 Task: nan
Action: Mouse moved to (585, 233)
Screenshot: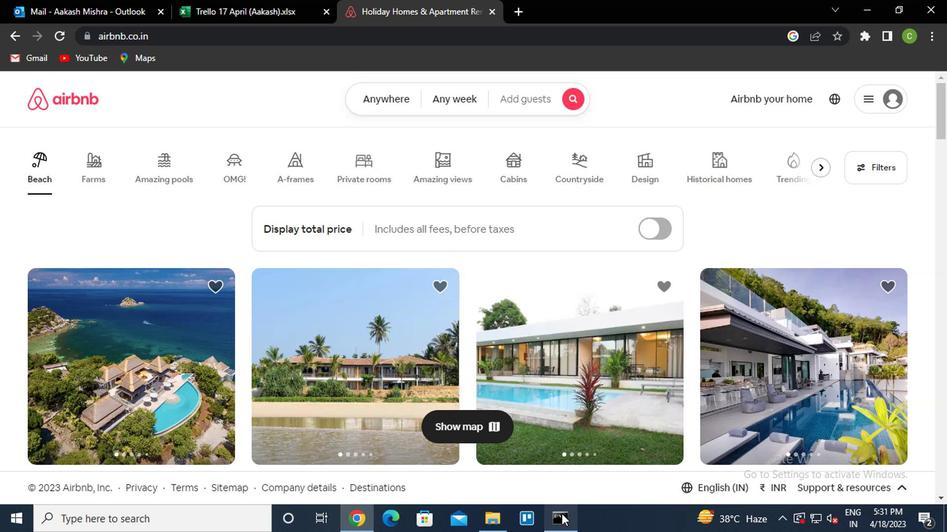 
Action: Mouse scrolled (585, 233) with delta (0, 0)
Screenshot: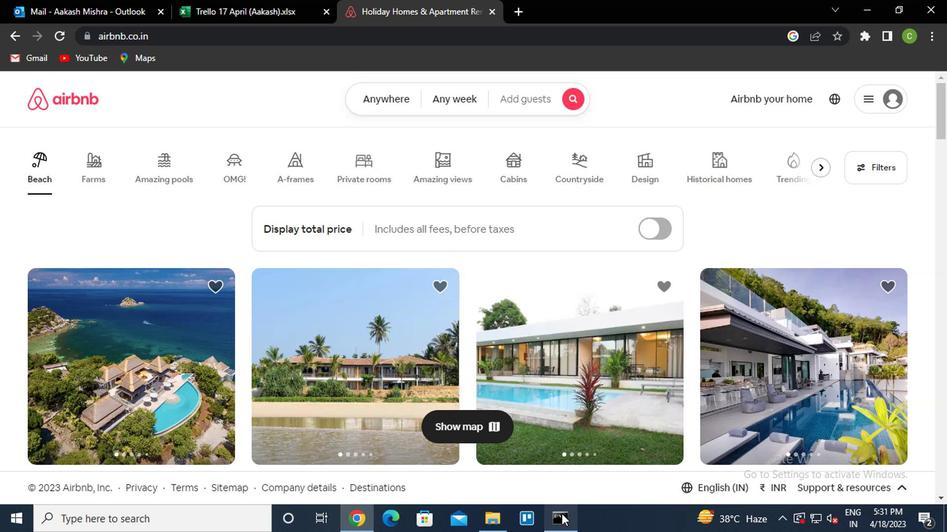 
Action: Mouse moved to (377, 111)
Screenshot: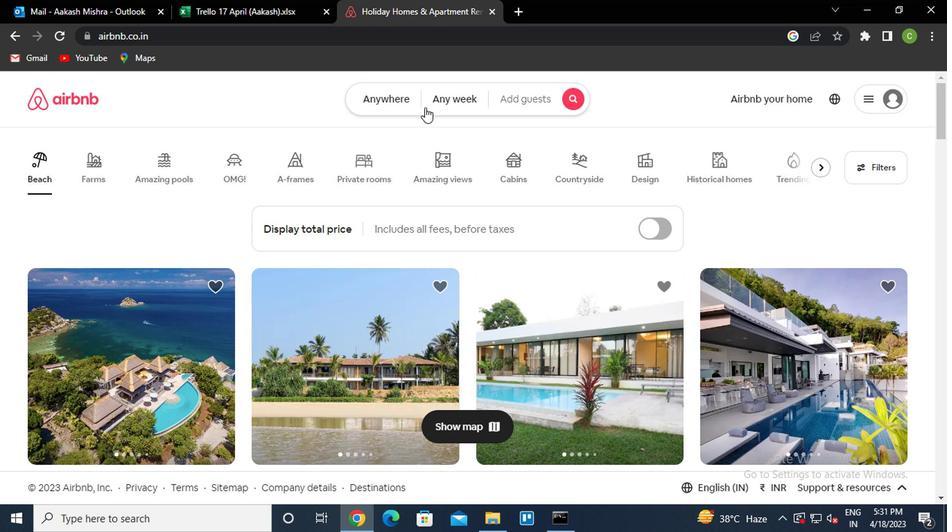 
Action: Mouse pressed left at (377, 111)
Screenshot: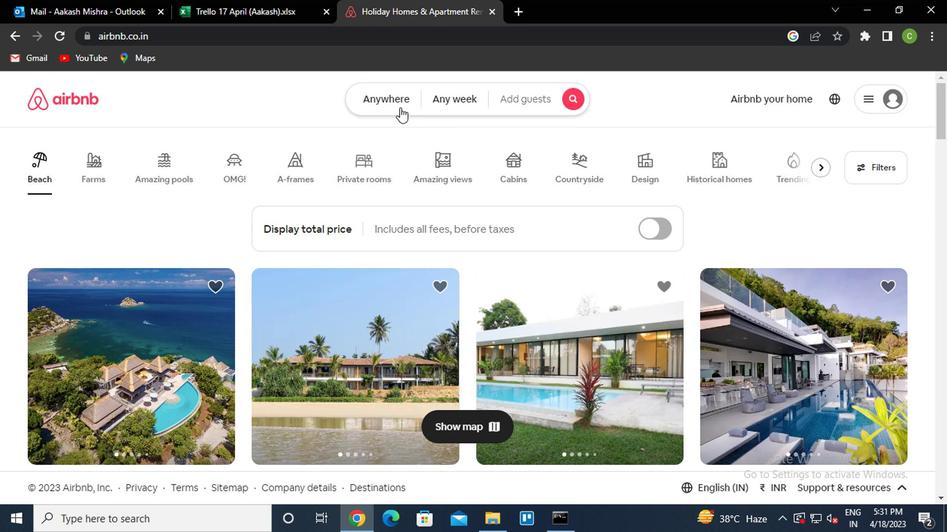 
Action: Mouse moved to (244, 164)
Screenshot: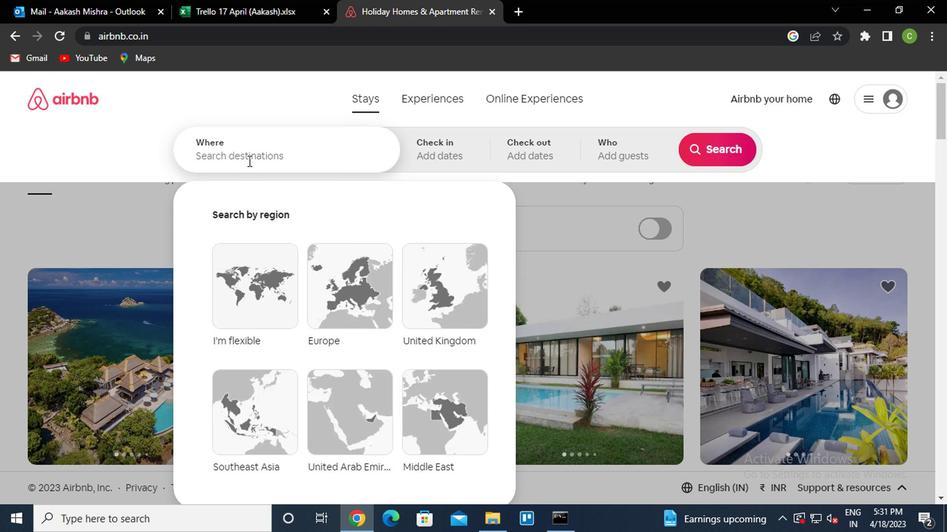 
Action: Mouse pressed left at (244, 164)
Screenshot: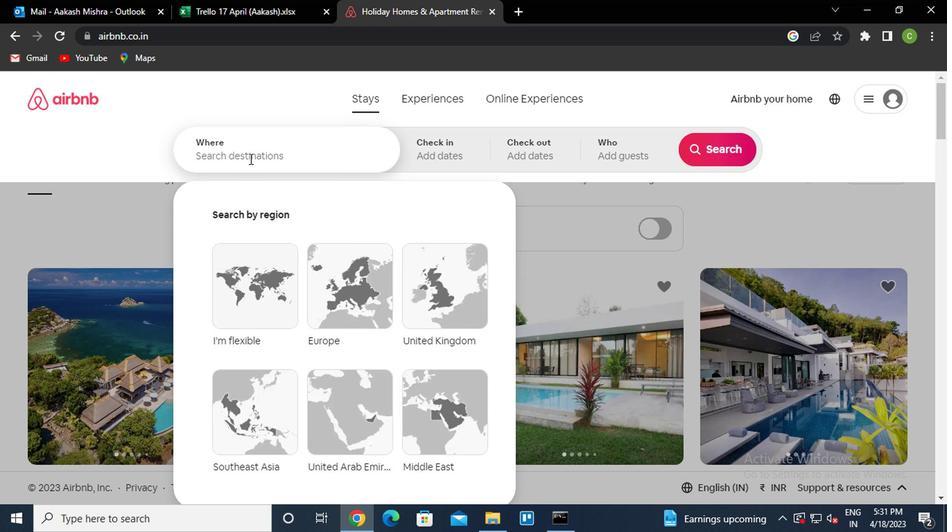 
Action: Mouse moved to (243, 166)
Screenshot: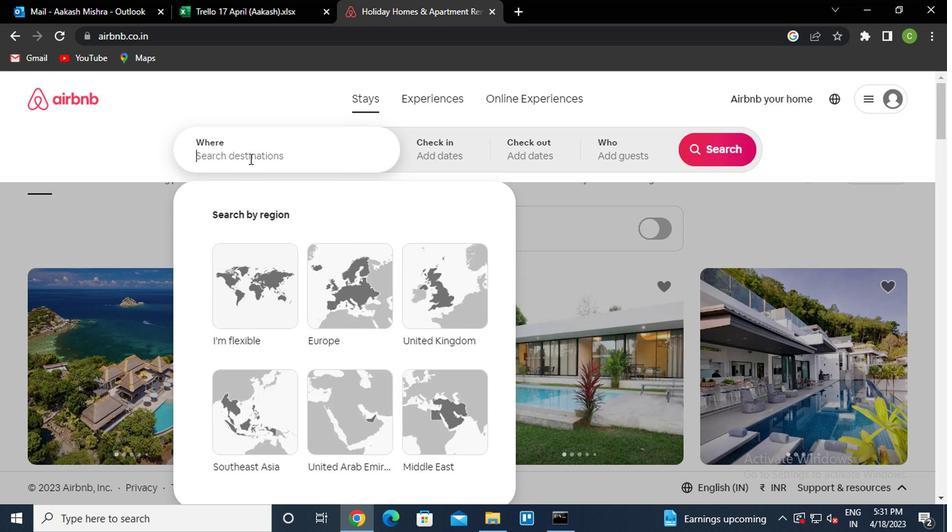 
Action: Key pressed <Key.caps_lock><Key.caps_lock>a<Key.caps_lock>copiara<Key.space>brazil<Key.down><Key.enter>
Screenshot: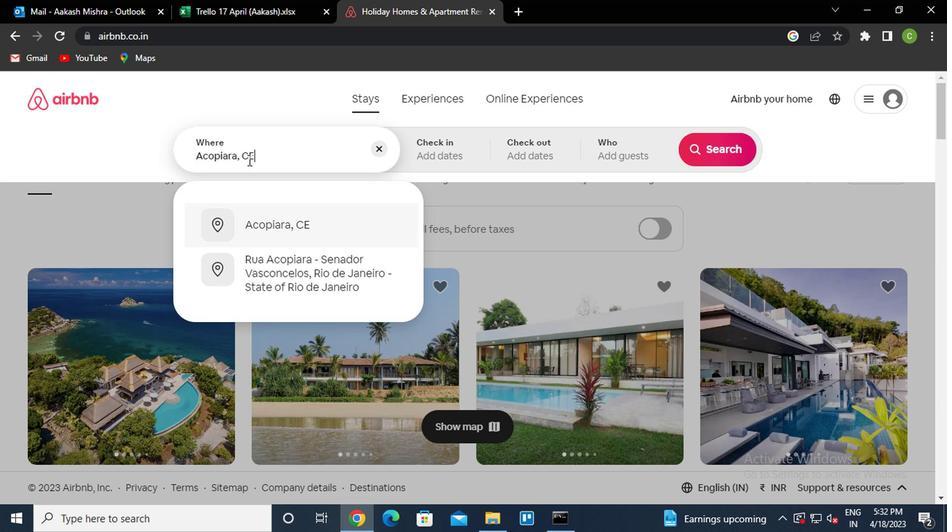 
Action: Mouse moved to (698, 260)
Screenshot: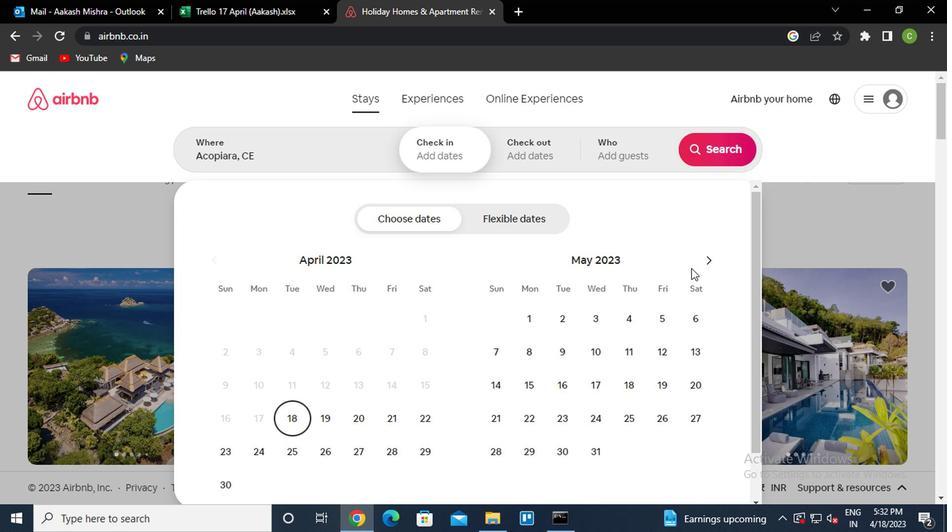 
Action: Mouse pressed left at (698, 260)
Screenshot: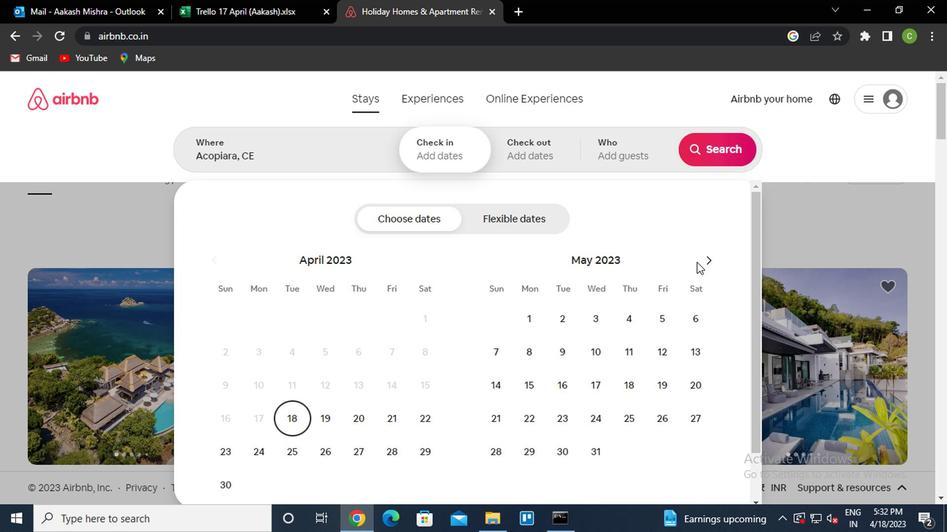 
Action: Mouse moved to (628, 384)
Screenshot: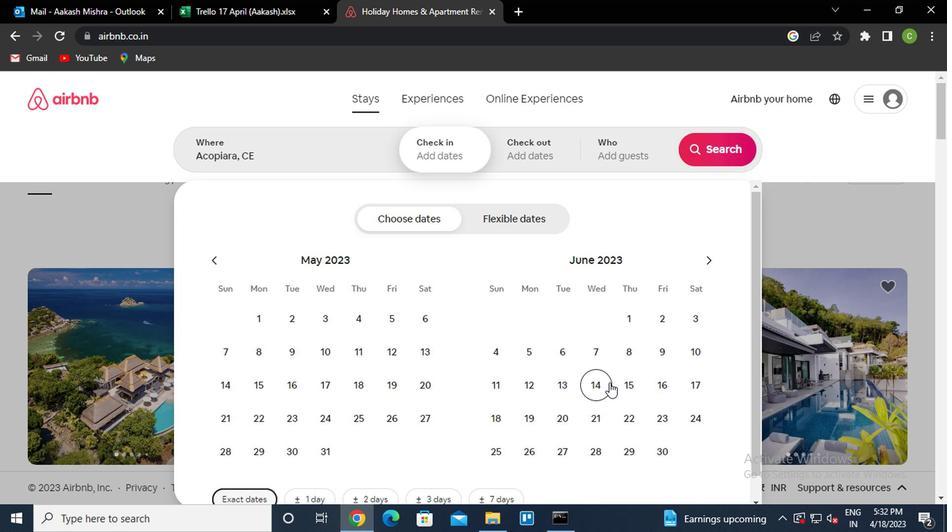
Action: Mouse pressed left at (628, 384)
Screenshot: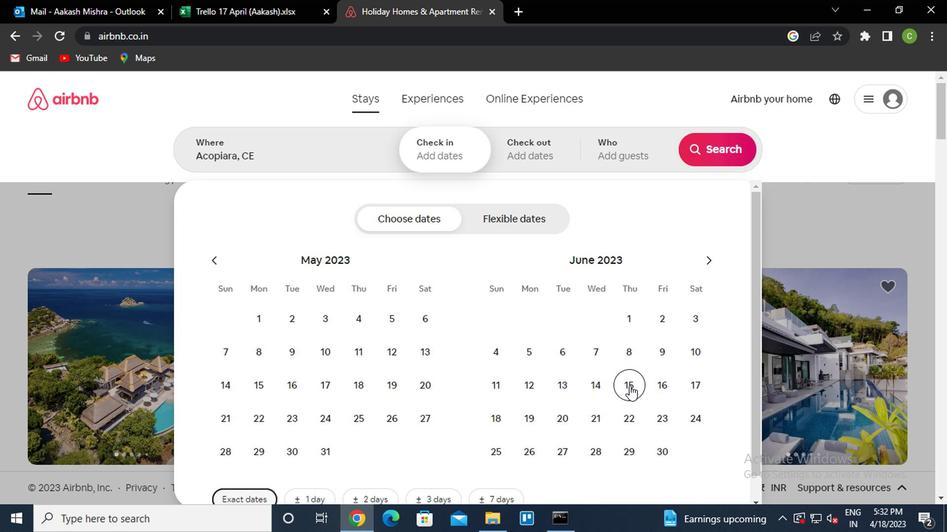
Action: Mouse moved to (593, 411)
Screenshot: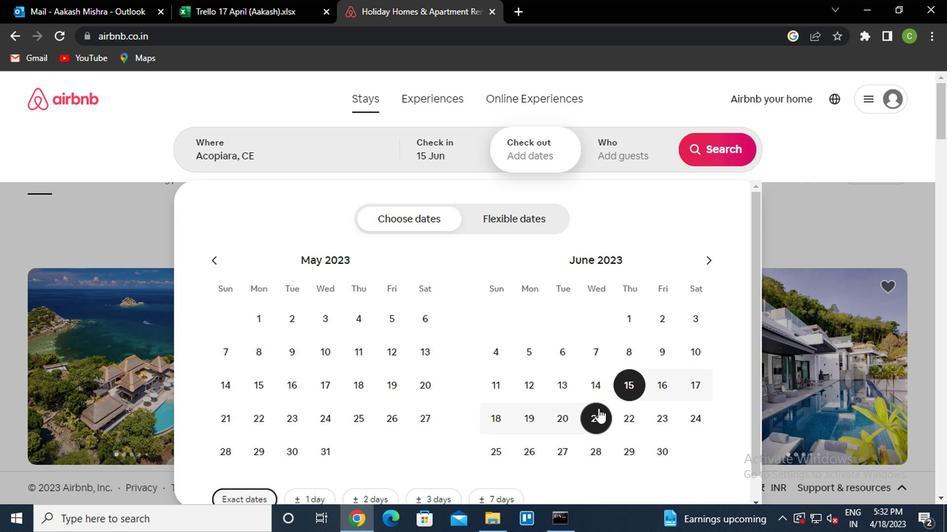
Action: Mouse pressed left at (593, 411)
Screenshot: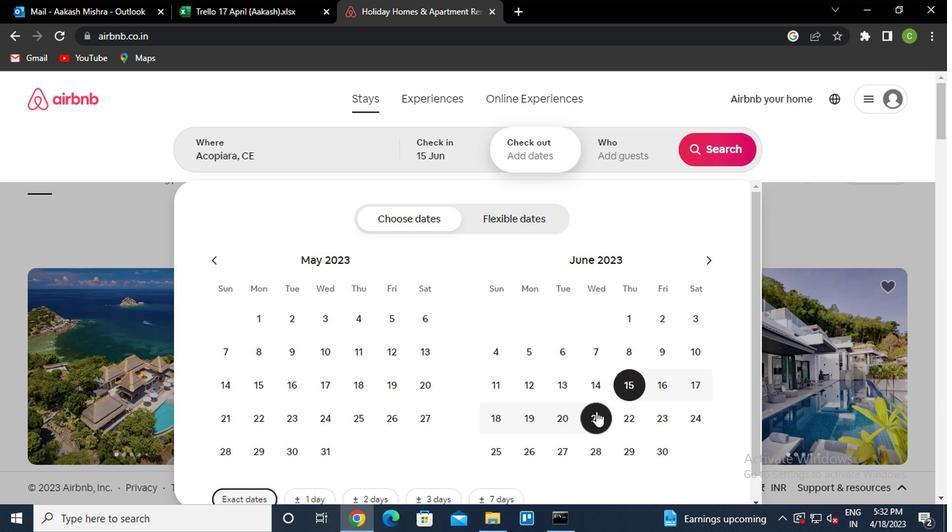 
Action: Mouse moved to (657, 158)
Screenshot: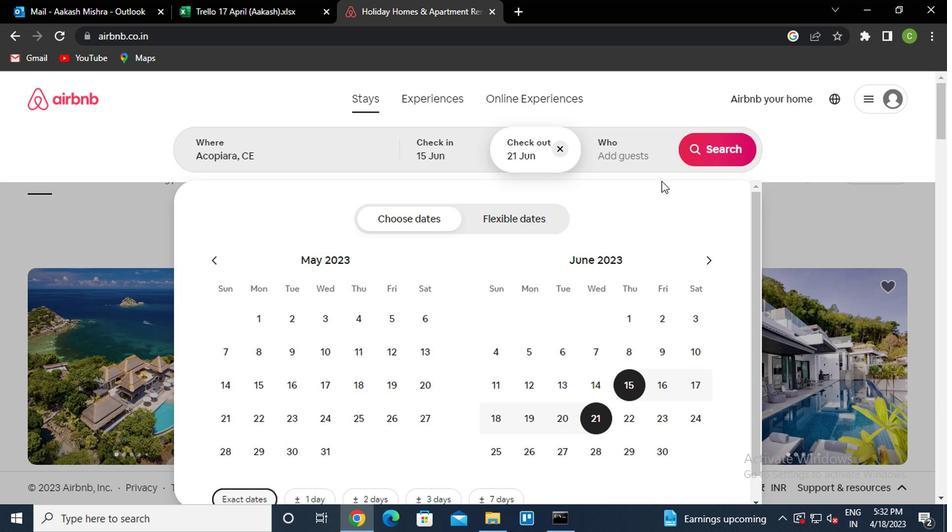 
Action: Mouse pressed left at (657, 158)
Screenshot: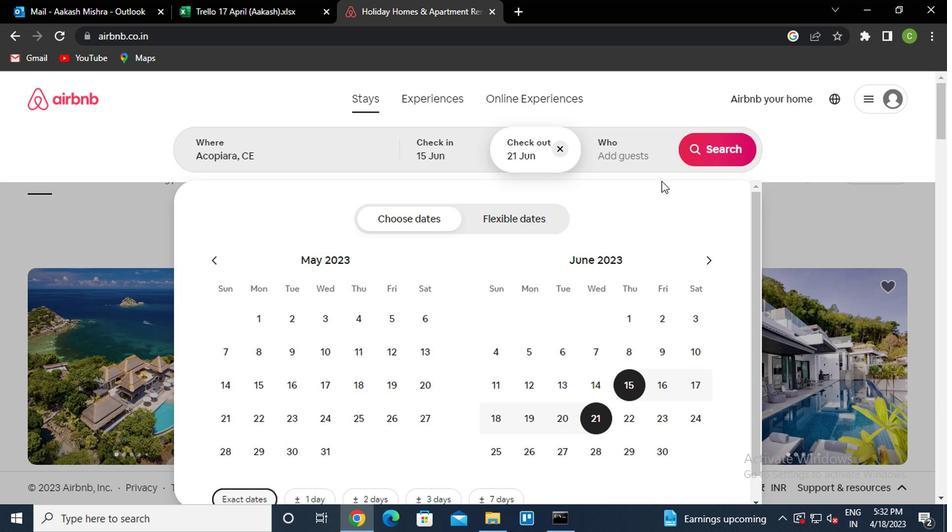 
Action: Mouse moved to (716, 228)
Screenshot: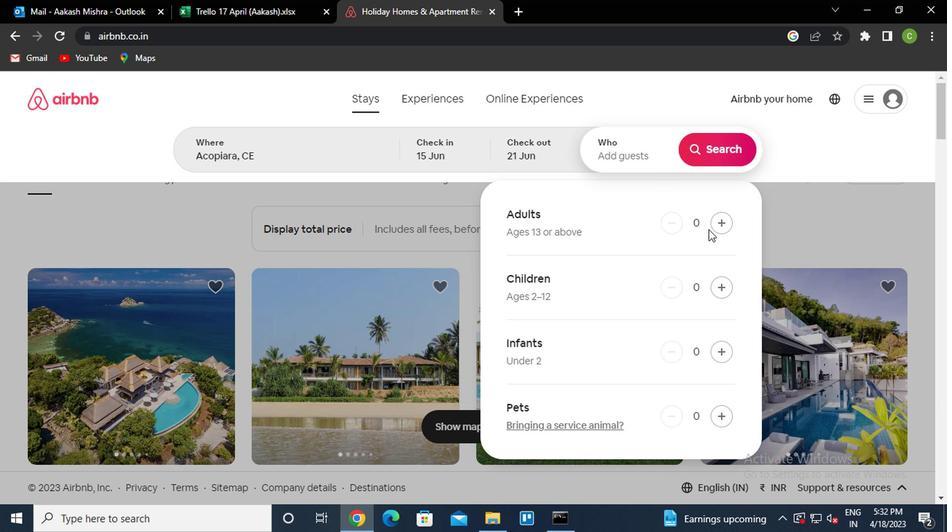 
Action: Mouse pressed left at (716, 228)
Screenshot: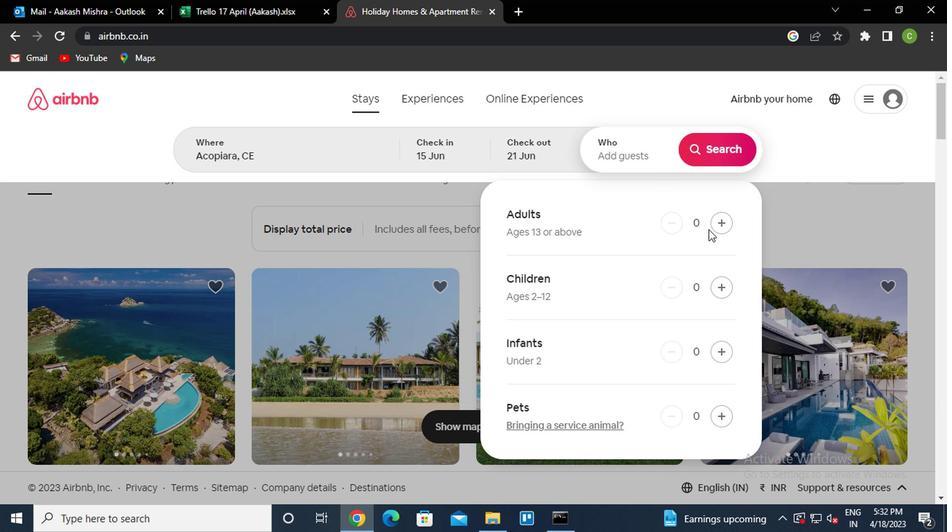 
Action: Mouse pressed left at (716, 228)
Screenshot: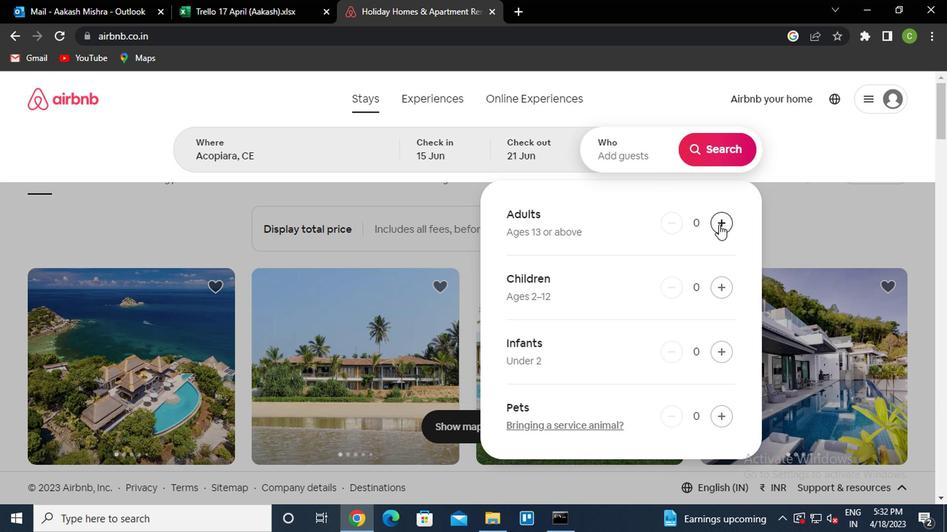 
Action: Mouse pressed left at (716, 228)
Screenshot: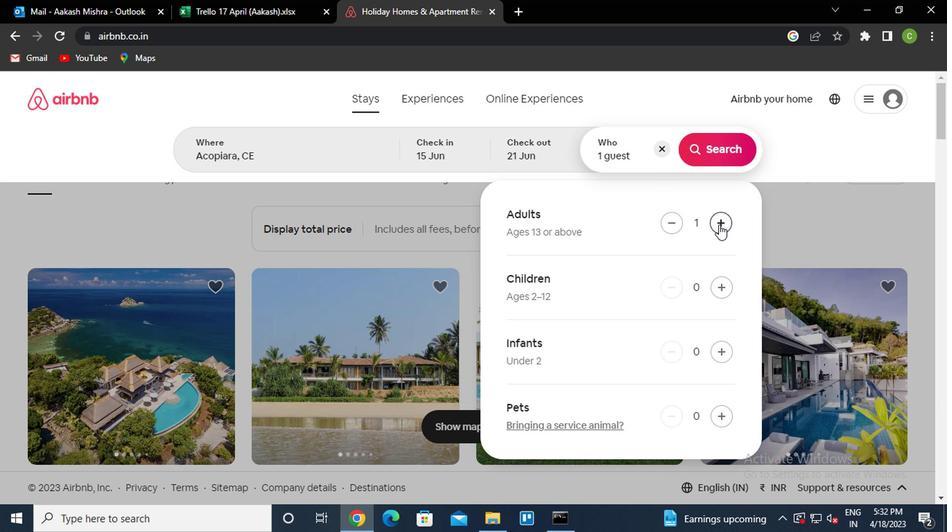 
Action: Mouse pressed left at (716, 228)
Screenshot: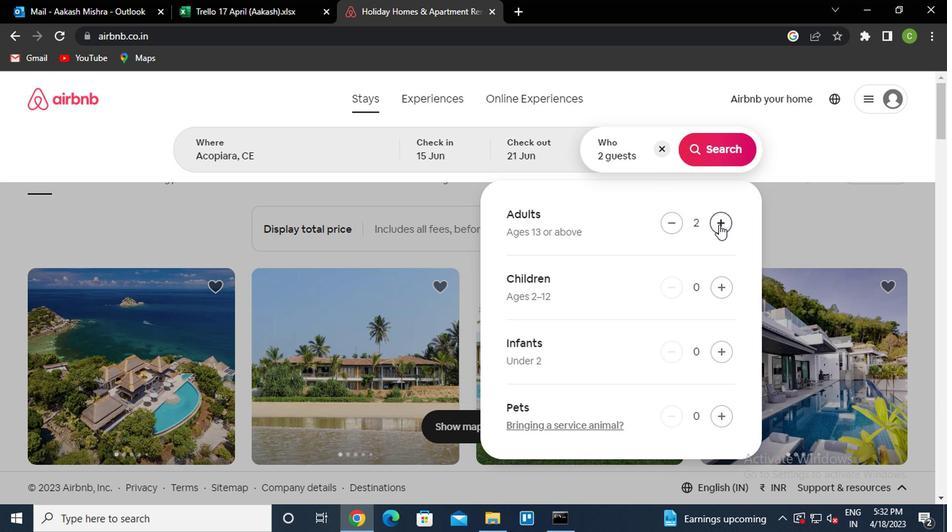 
Action: Mouse pressed left at (716, 228)
Screenshot: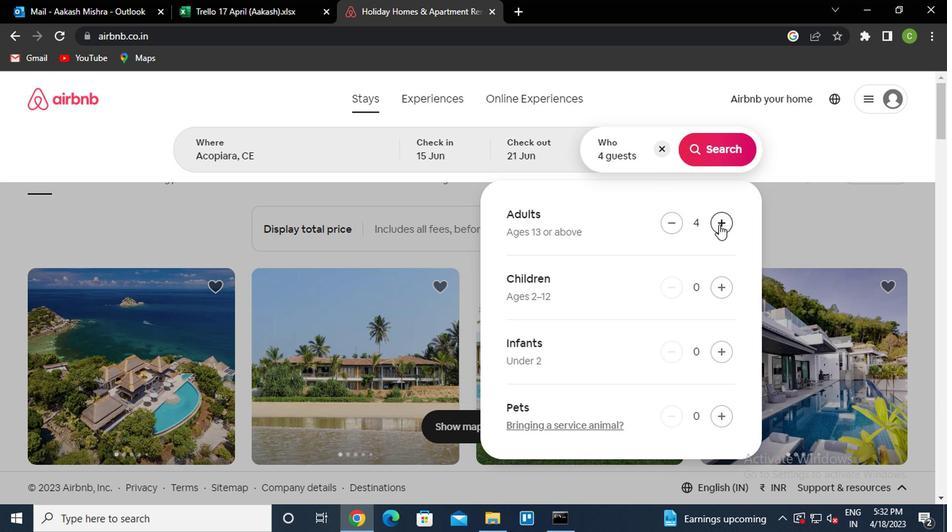 
Action: Mouse moved to (819, 228)
Screenshot: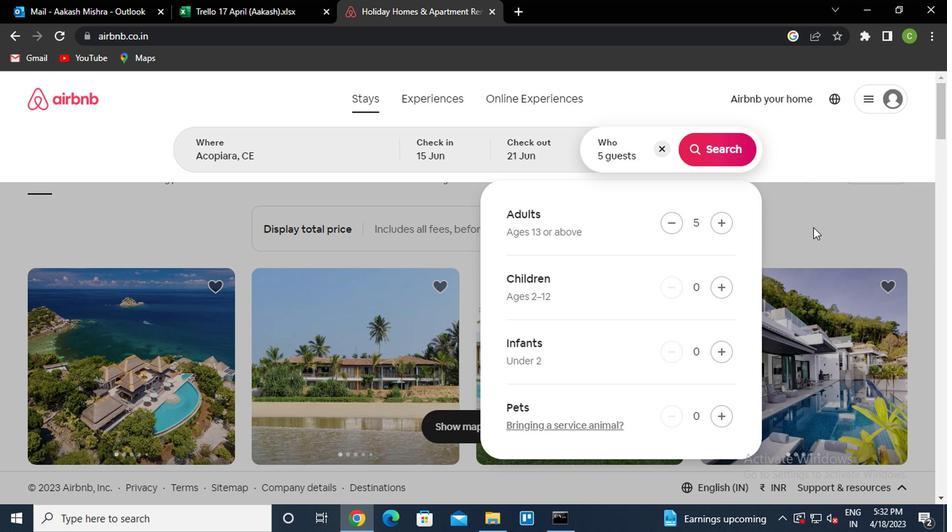 
Action: Mouse pressed left at (819, 228)
Screenshot: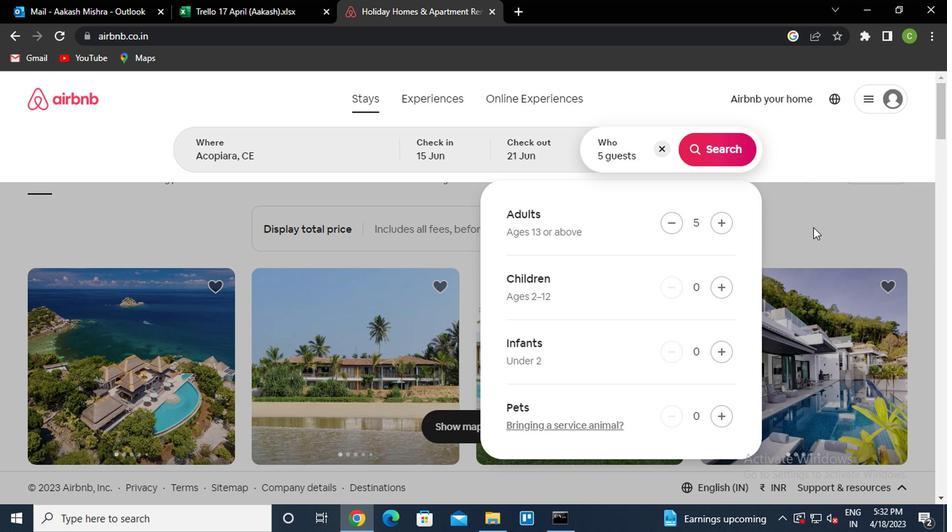 
Action: Mouse moved to (865, 169)
Screenshot: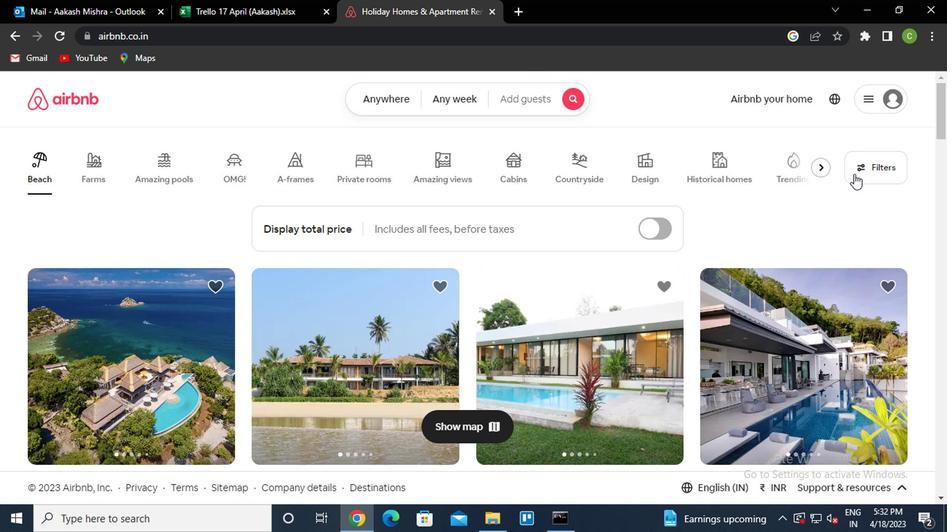 
Action: Mouse pressed left at (865, 169)
Screenshot: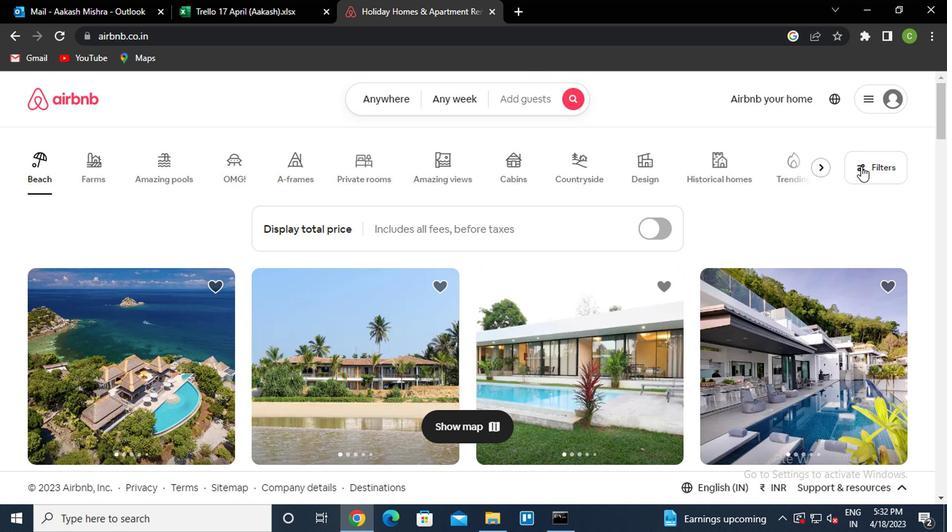 
Action: Mouse moved to (293, 332)
Screenshot: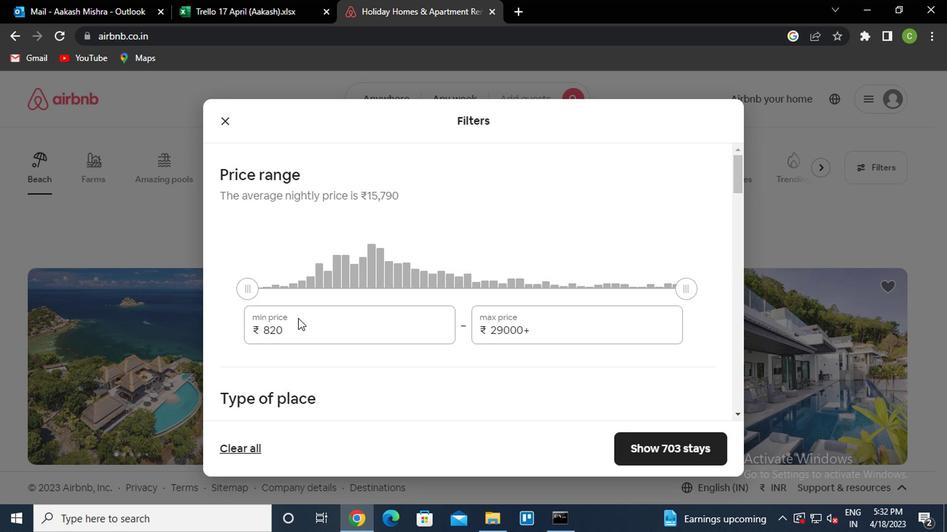 
Action: Mouse pressed left at (293, 332)
Screenshot: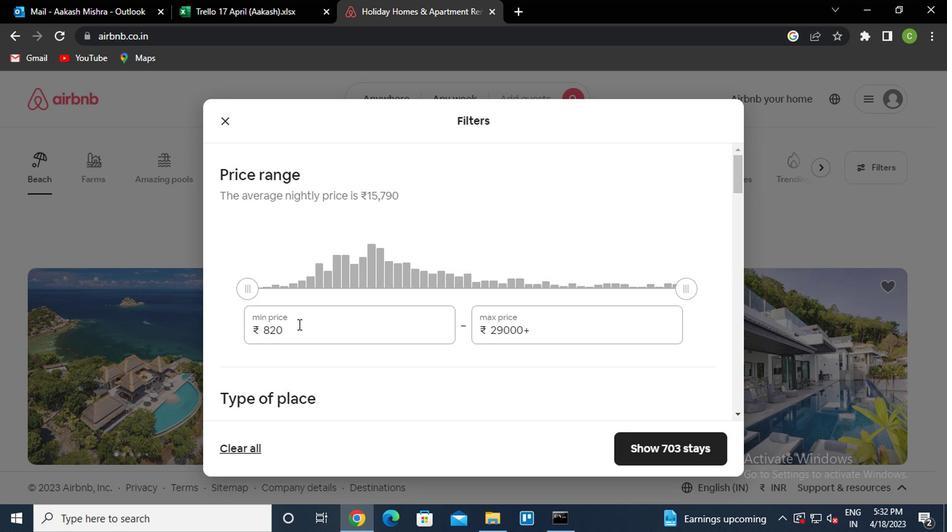 
Action: Key pressed <Key.backspace><Key.backspace><Key.backspace>14000<Key.tab>25000
Screenshot: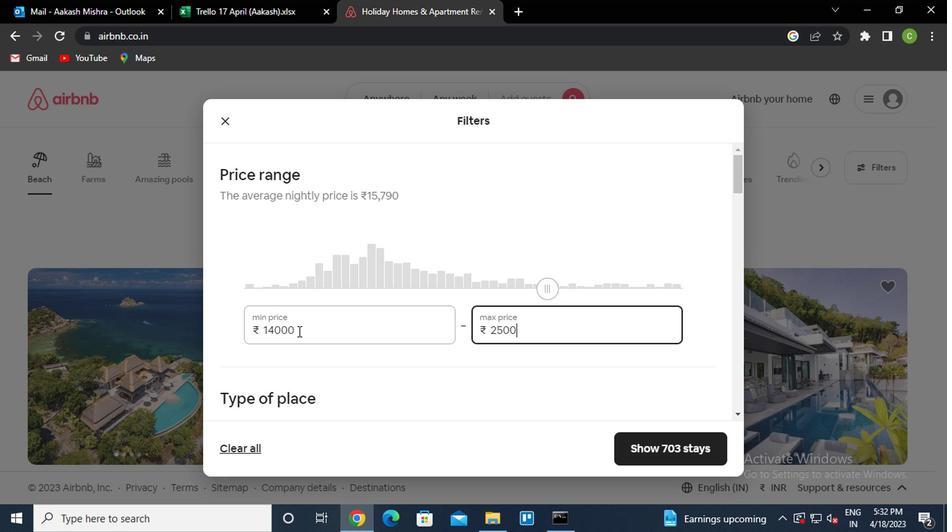 
Action: Mouse moved to (308, 351)
Screenshot: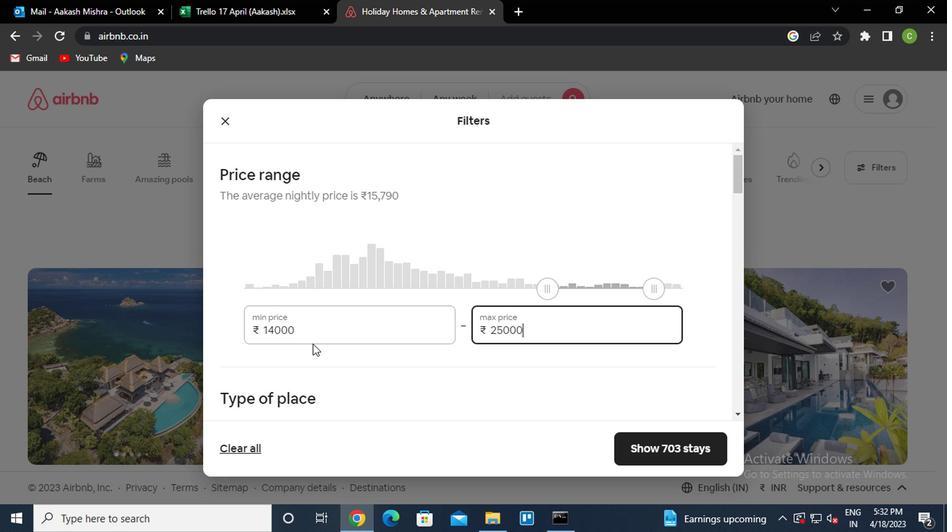 
Action: Mouse scrolled (308, 350) with delta (0, 0)
Screenshot: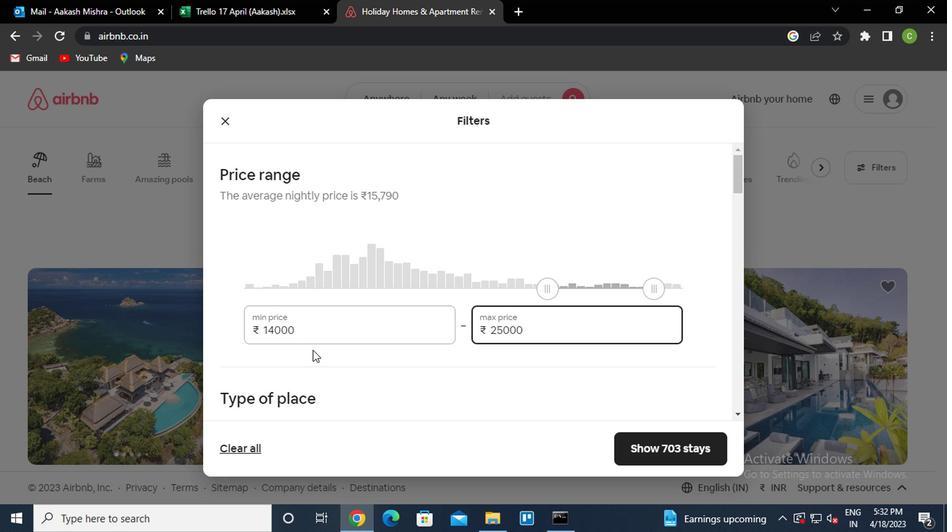 
Action: Mouse scrolled (308, 350) with delta (0, 0)
Screenshot: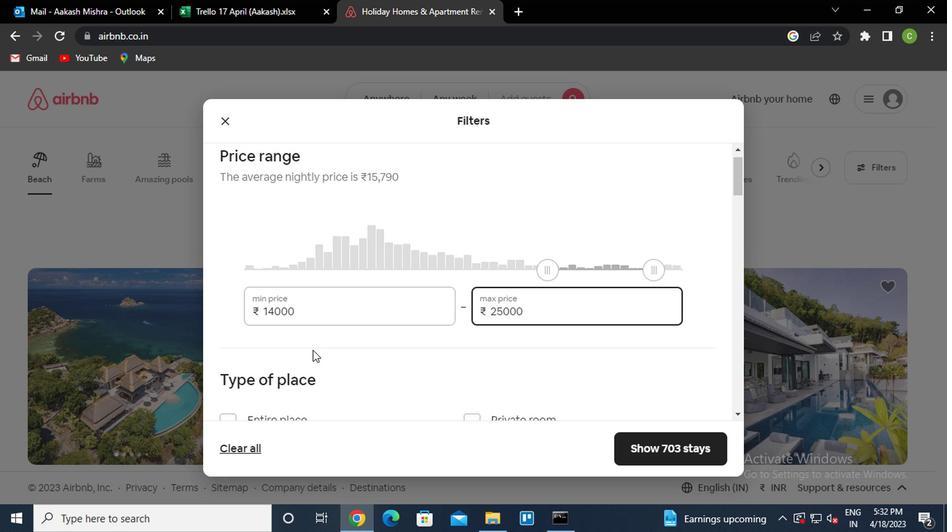 
Action: Mouse scrolled (308, 350) with delta (0, 0)
Screenshot: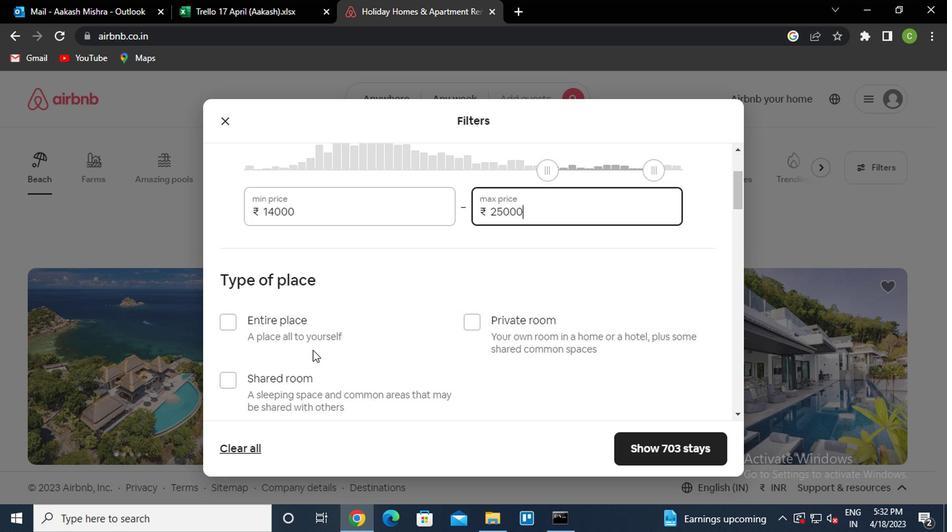
Action: Mouse moved to (220, 244)
Screenshot: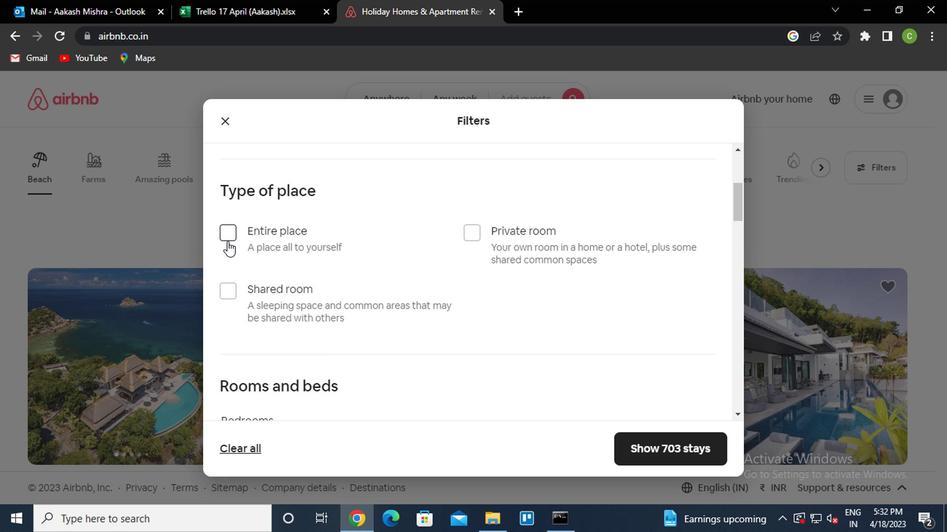 
Action: Mouse pressed left at (220, 244)
Screenshot: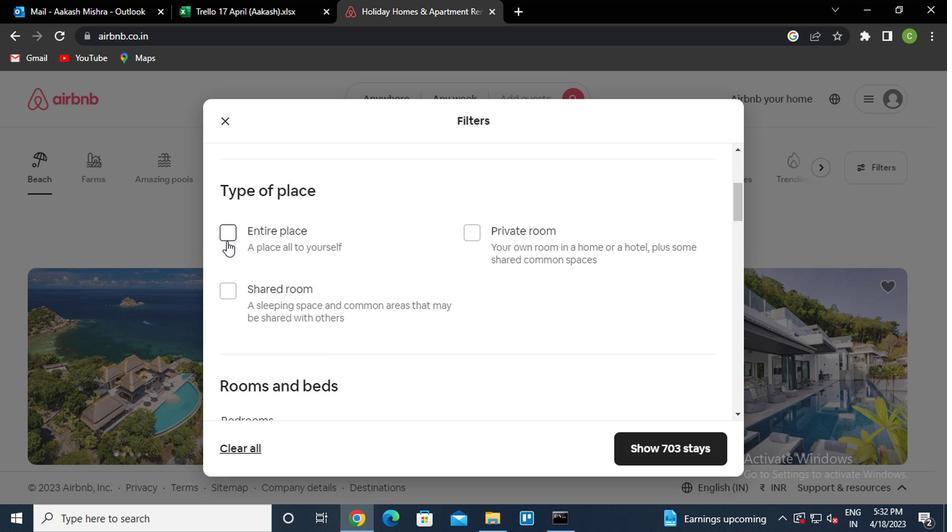 
Action: Mouse moved to (374, 353)
Screenshot: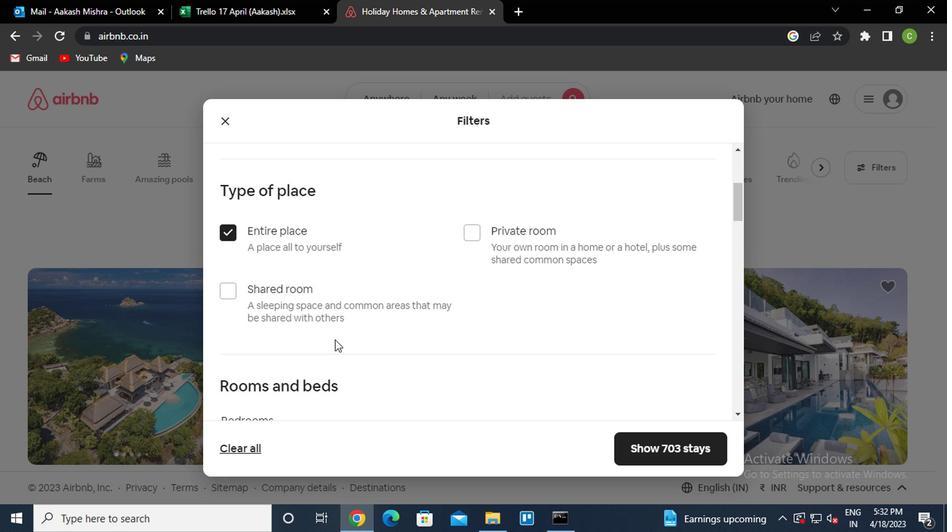 
Action: Mouse scrolled (374, 352) with delta (0, 0)
Screenshot: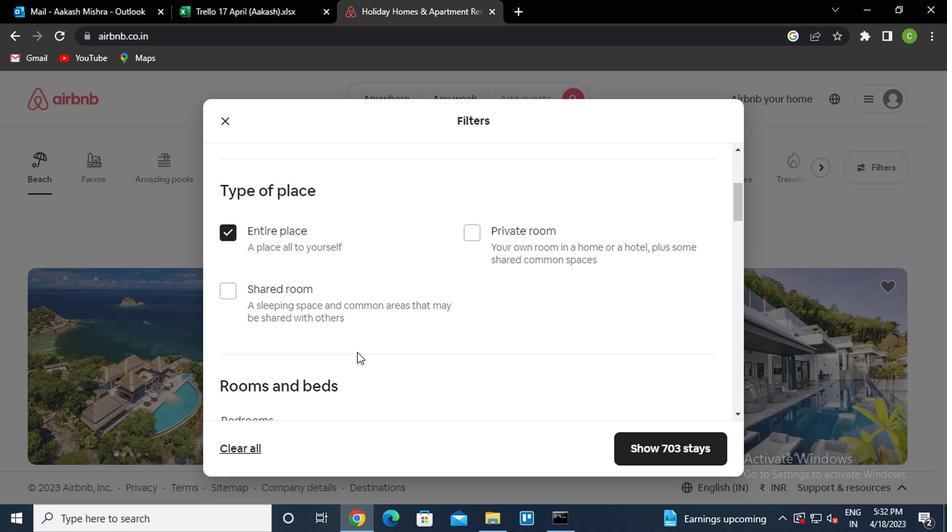 
Action: Mouse scrolled (374, 352) with delta (0, 0)
Screenshot: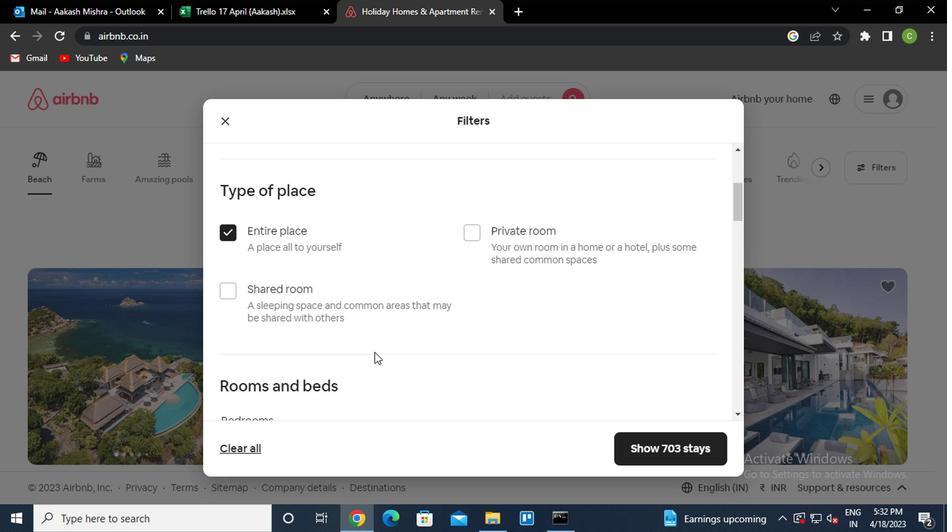 
Action: Mouse scrolled (374, 352) with delta (0, 0)
Screenshot: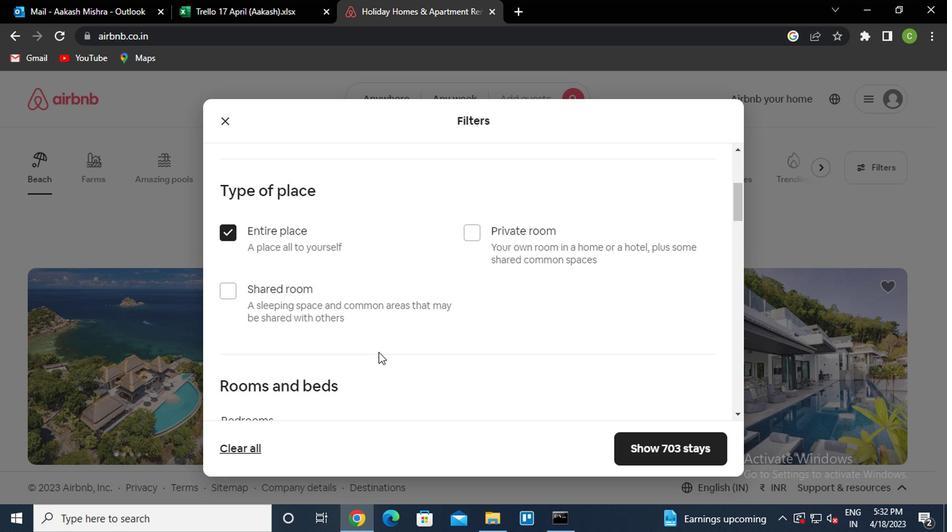 
Action: Mouse moved to (400, 256)
Screenshot: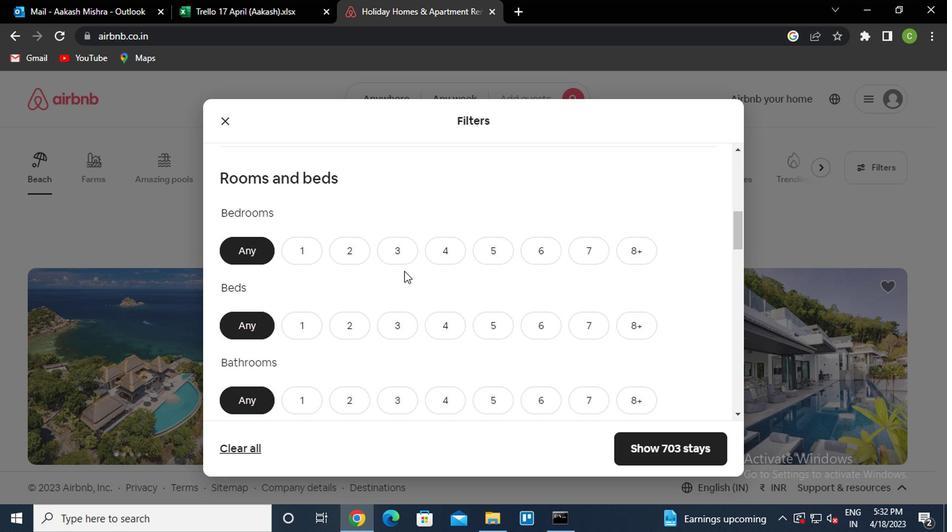 
Action: Mouse pressed left at (400, 256)
Screenshot: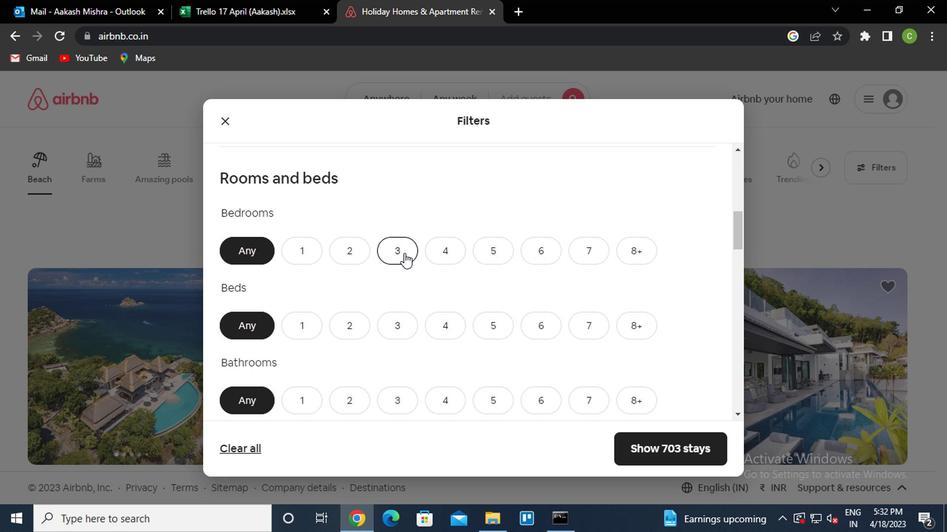
Action: Mouse moved to (404, 326)
Screenshot: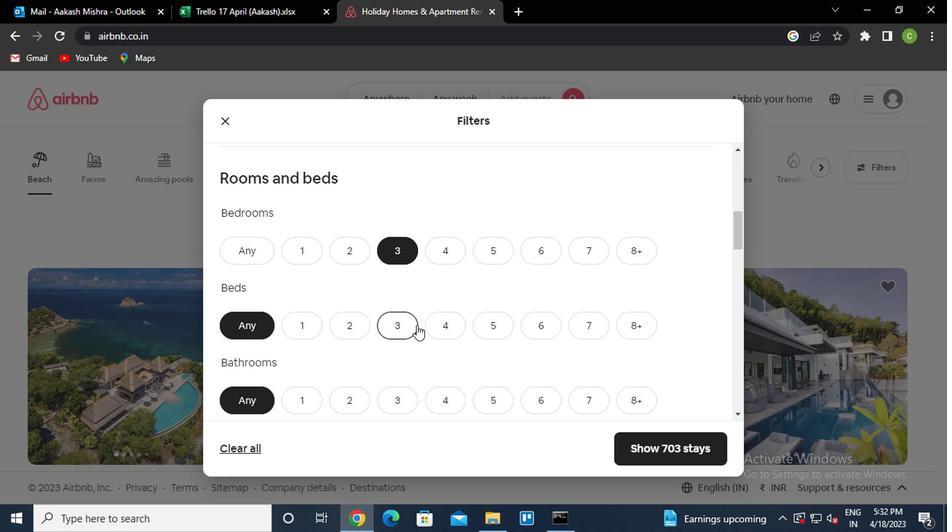
Action: Mouse pressed left at (404, 326)
Screenshot: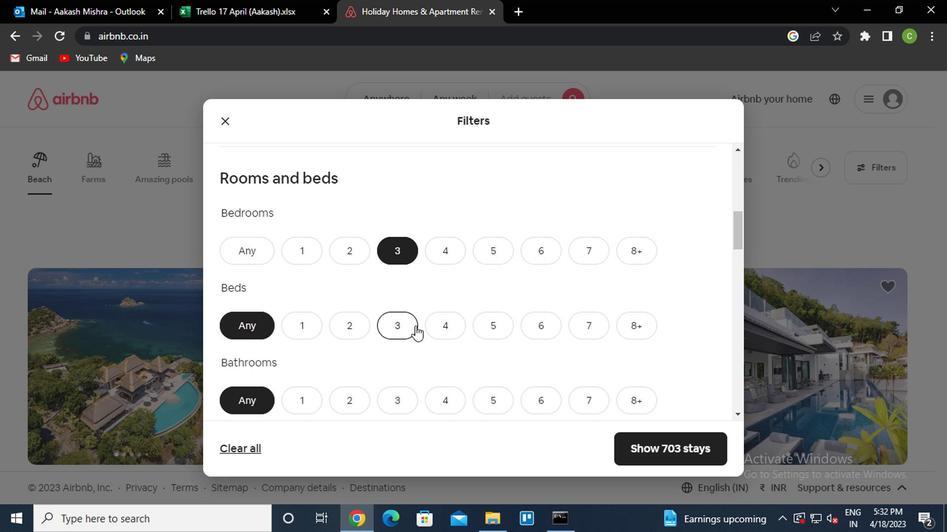 
Action: Mouse moved to (392, 404)
Screenshot: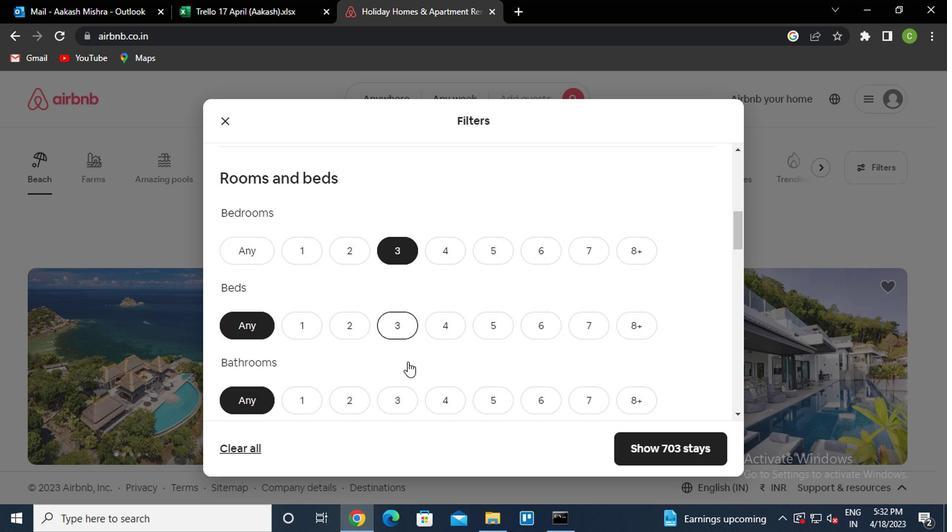 
Action: Mouse pressed left at (392, 404)
Screenshot: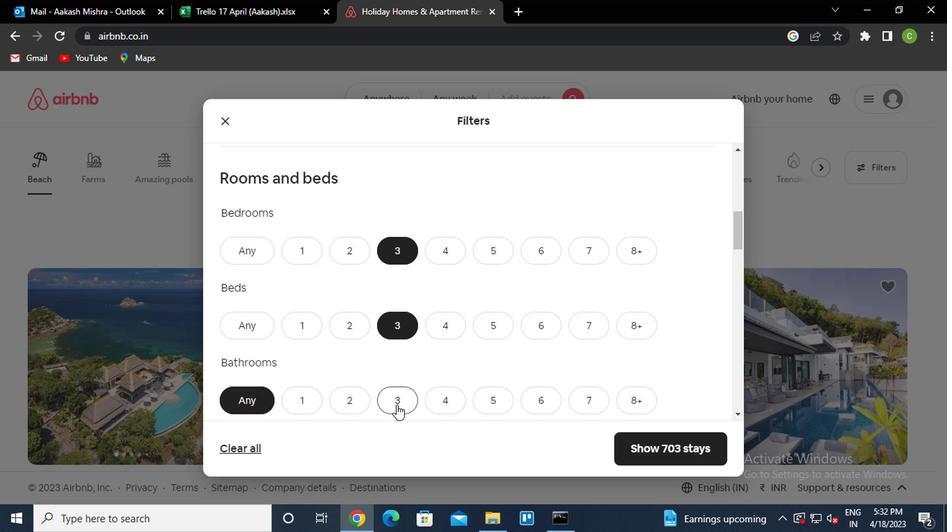 
Action: Mouse moved to (426, 389)
Screenshot: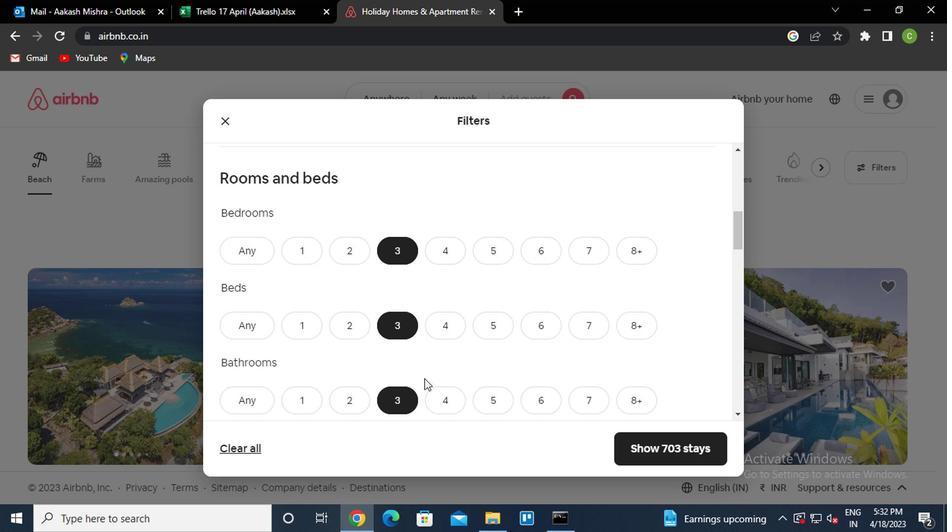 
Action: Mouse scrolled (426, 388) with delta (0, 0)
Screenshot: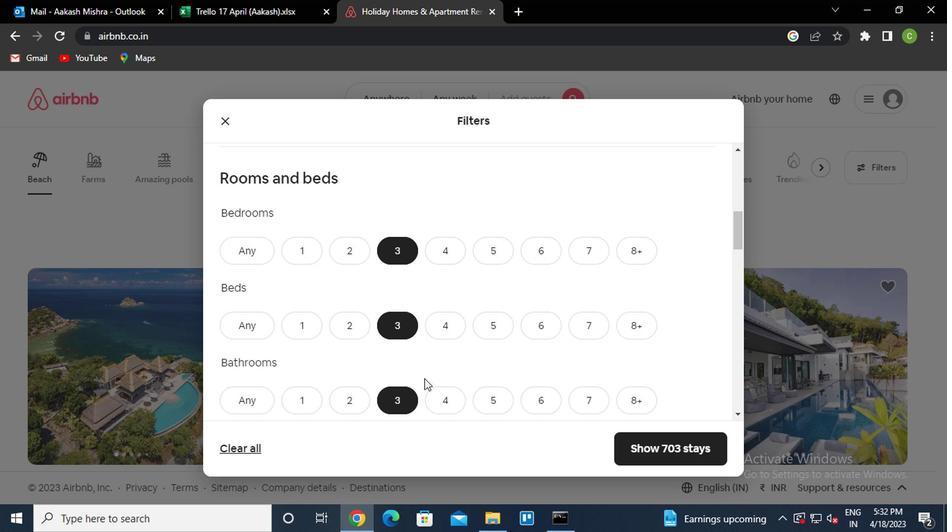 
Action: Mouse moved to (447, 390)
Screenshot: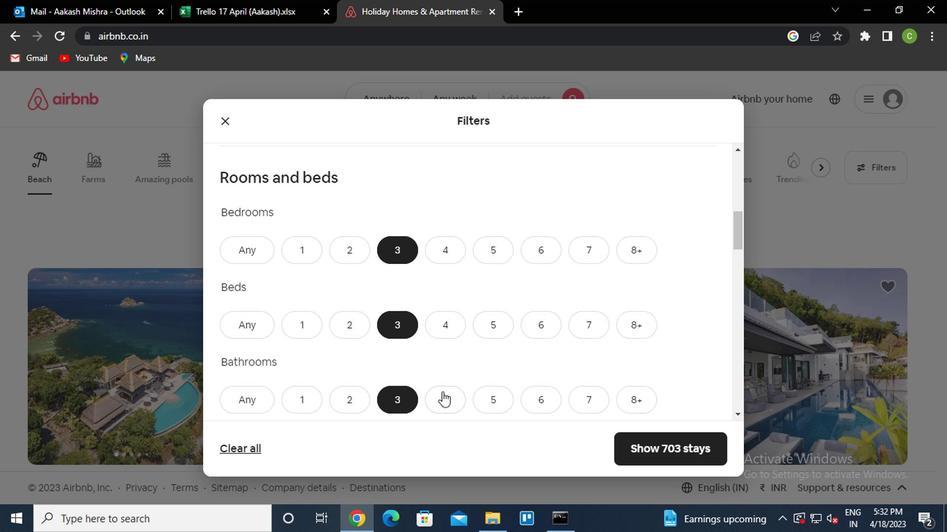 
Action: Mouse scrolled (447, 389) with delta (0, 0)
Screenshot: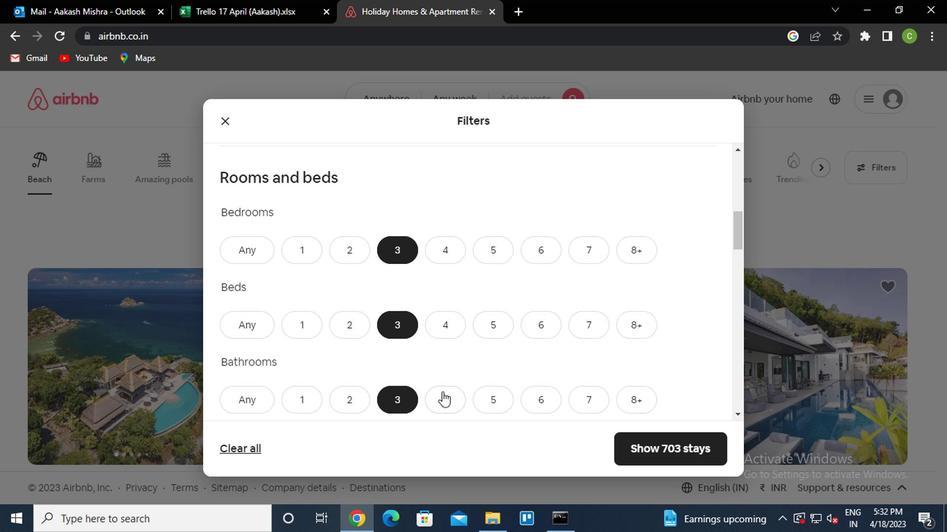 
Action: Mouse moved to (468, 380)
Screenshot: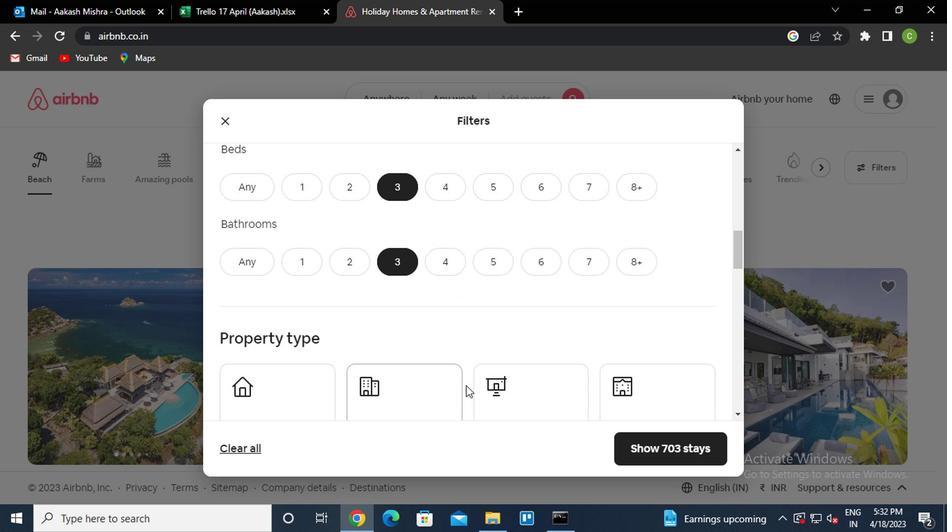 
Action: Mouse scrolled (468, 380) with delta (0, 0)
Screenshot: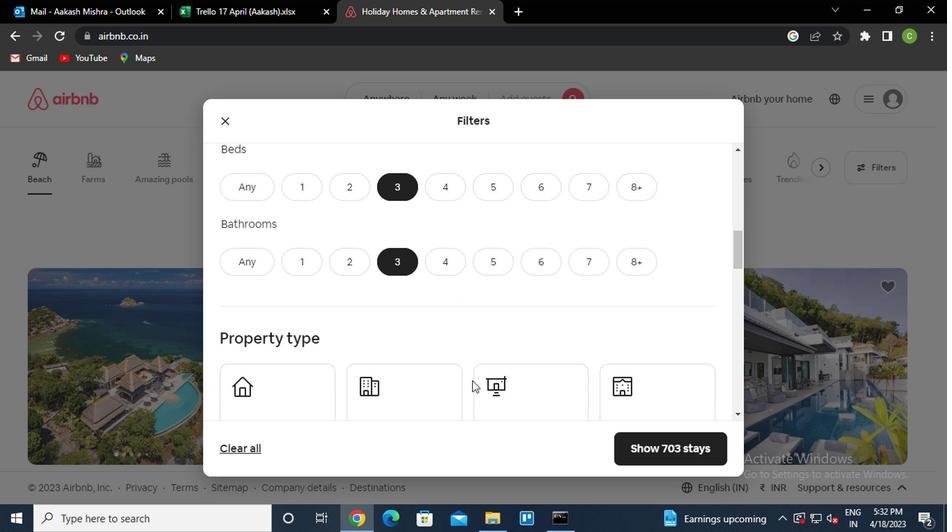
Action: Mouse scrolled (468, 380) with delta (0, 0)
Screenshot: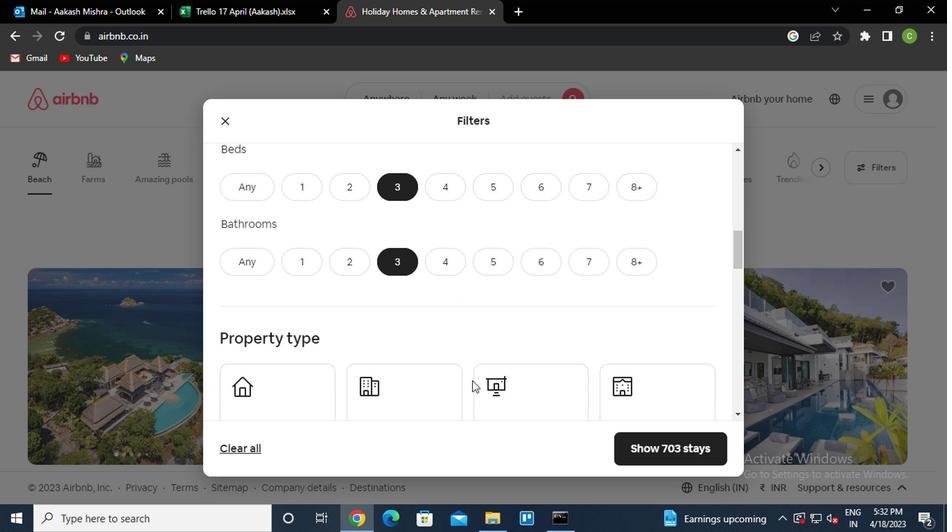 
Action: Mouse moved to (256, 270)
Screenshot: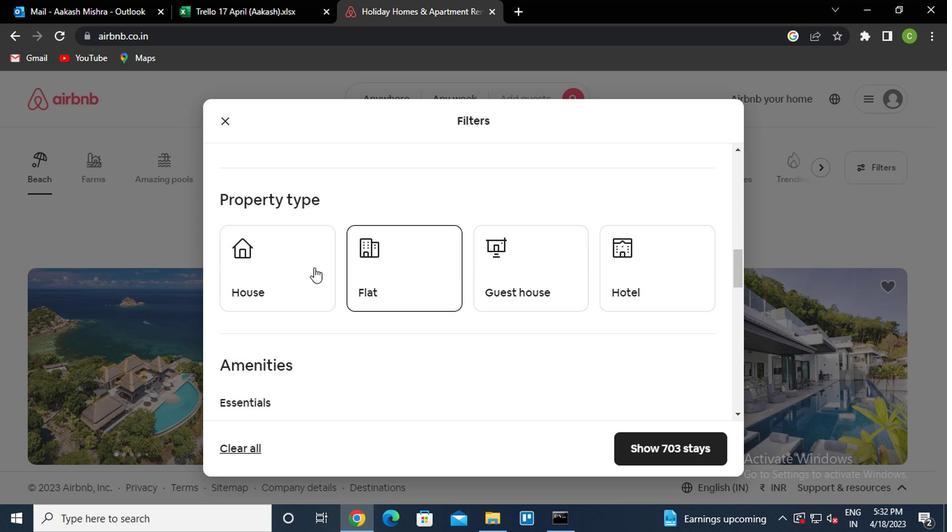 
Action: Mouse pressed left at (256, 270)
Screenshot: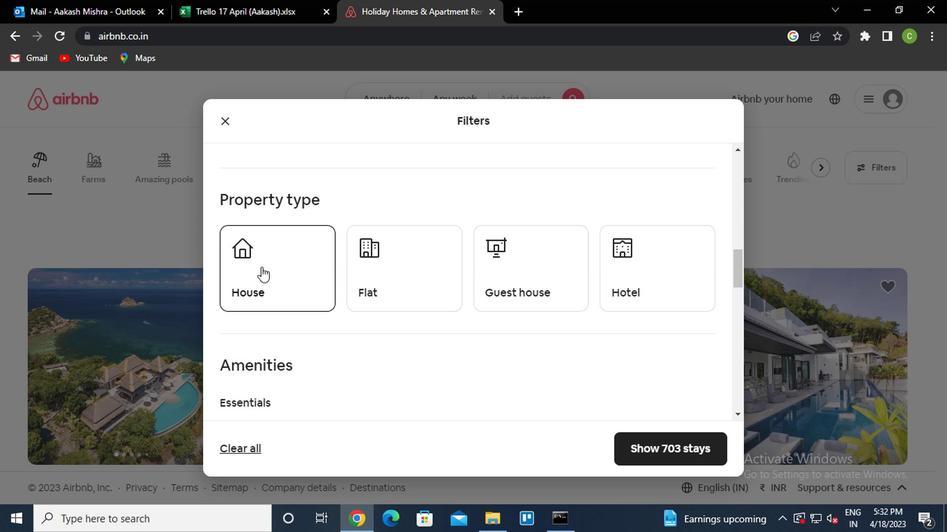 
Action: Mouse moved to (399, 338)
Screenshot: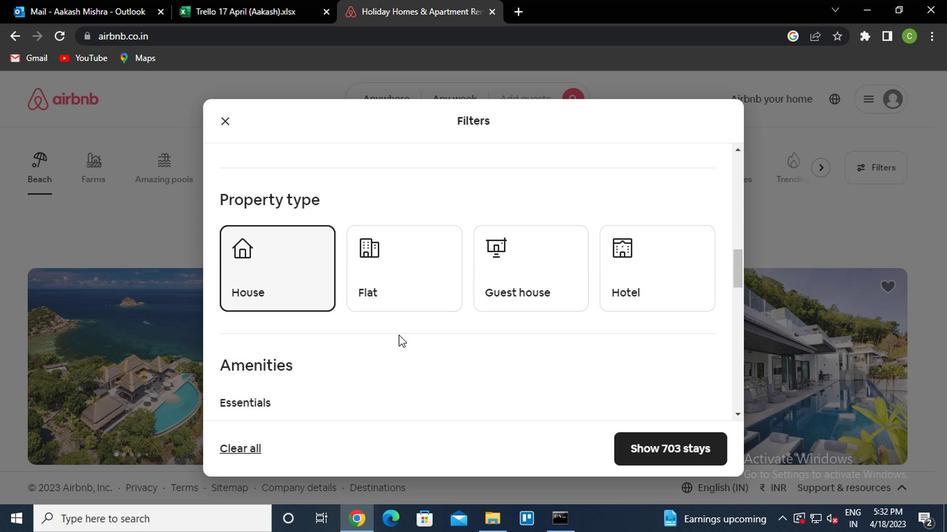 
Action: Mouse scrolled (399, 337) with delta (0, 0)
Screenshot: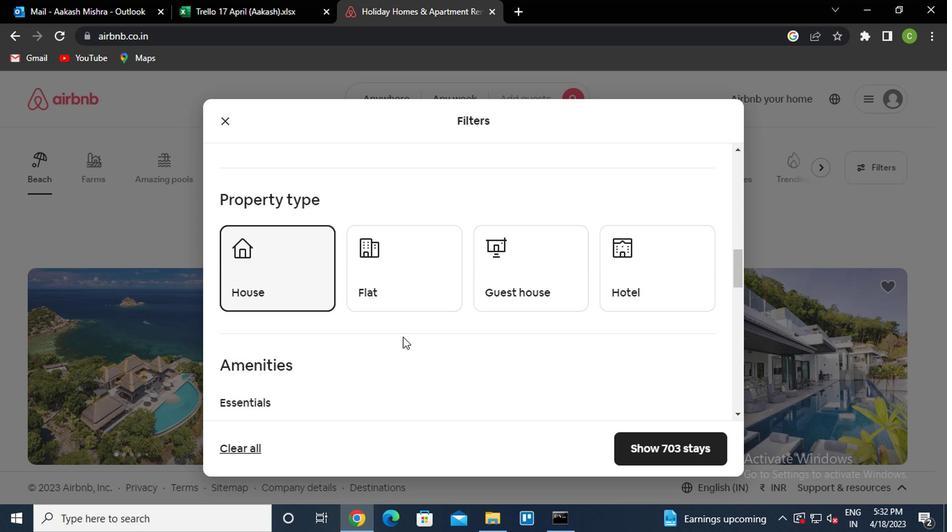 
Action: Mouse scrolled (399, 337) with delta (0, 0)
Screenshot: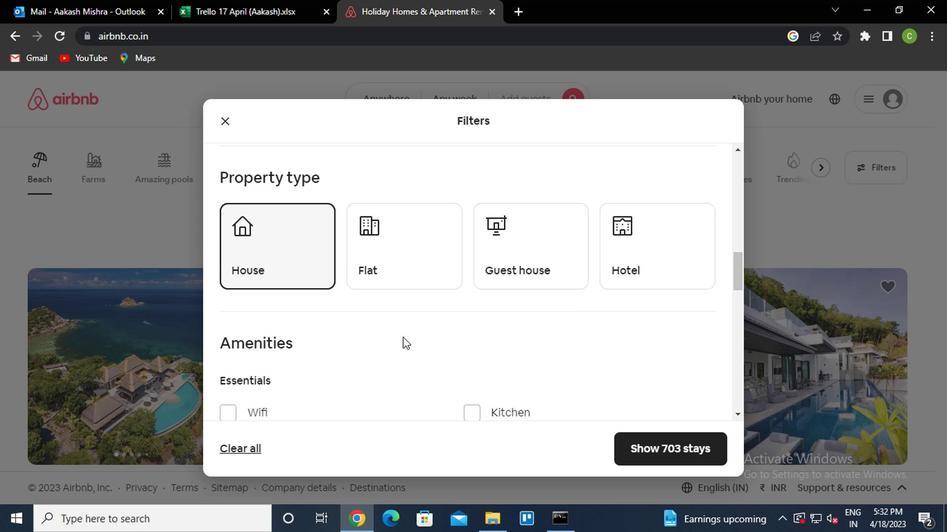
Action: Mouse scrolled (399, 337) with delta (0, 0)
Screenshot: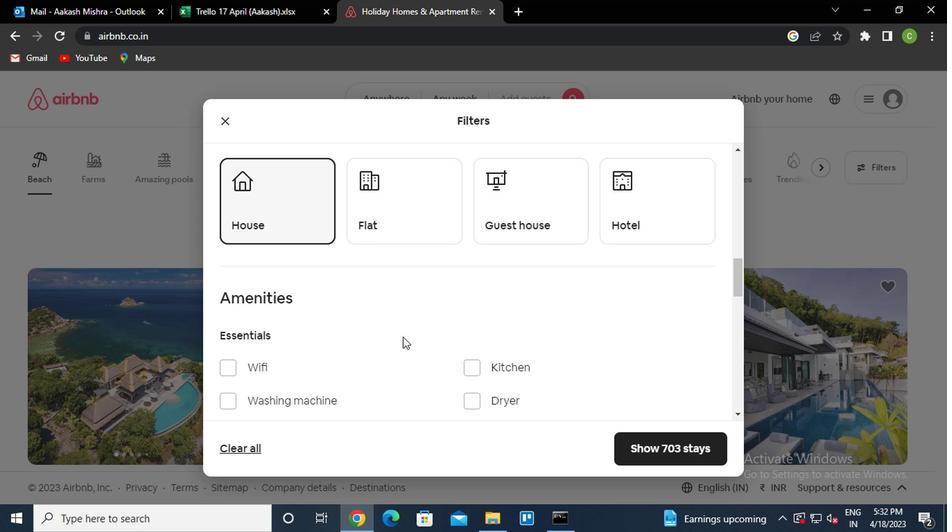 
Action: Mouse scrolled (399, 337) with delta (0, 0)
Screenshot: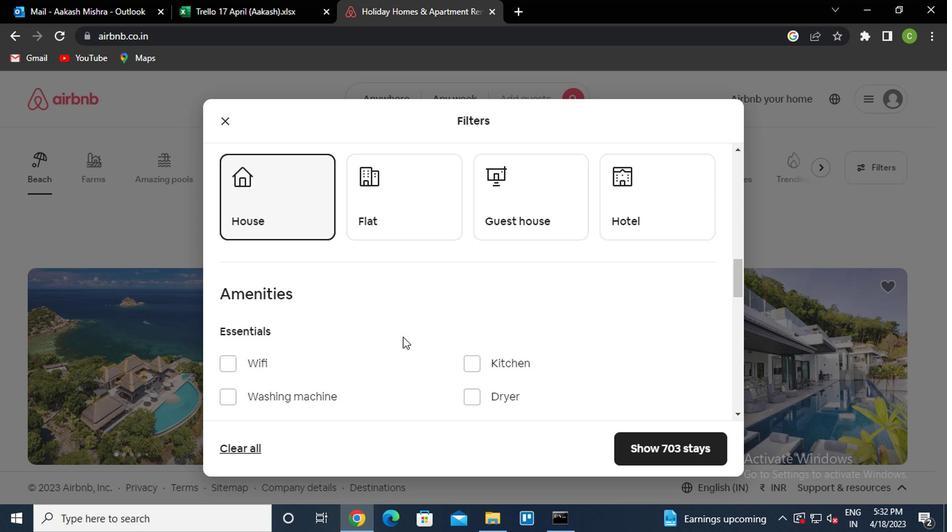 
Action: Mouse moved to (225, 193)
Screenshot: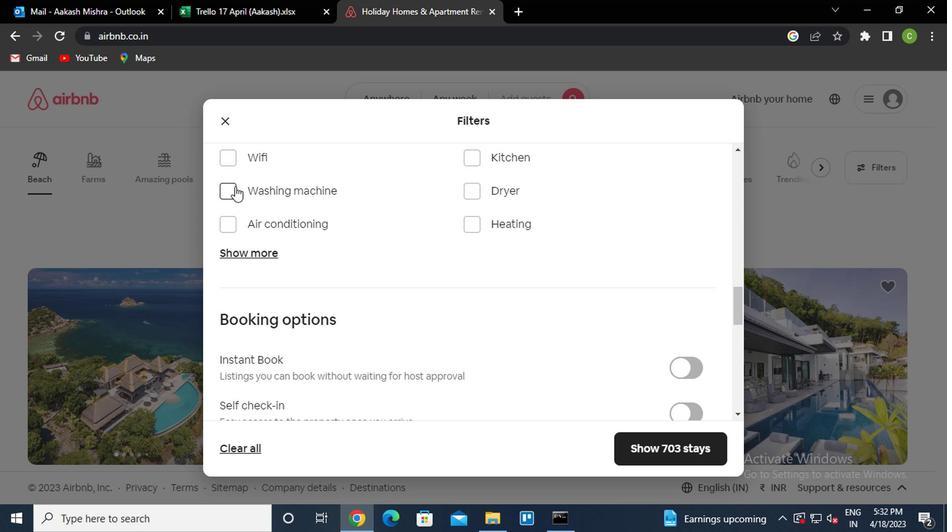
Action: Mouse pressed left at (225, 193)
Screenshot: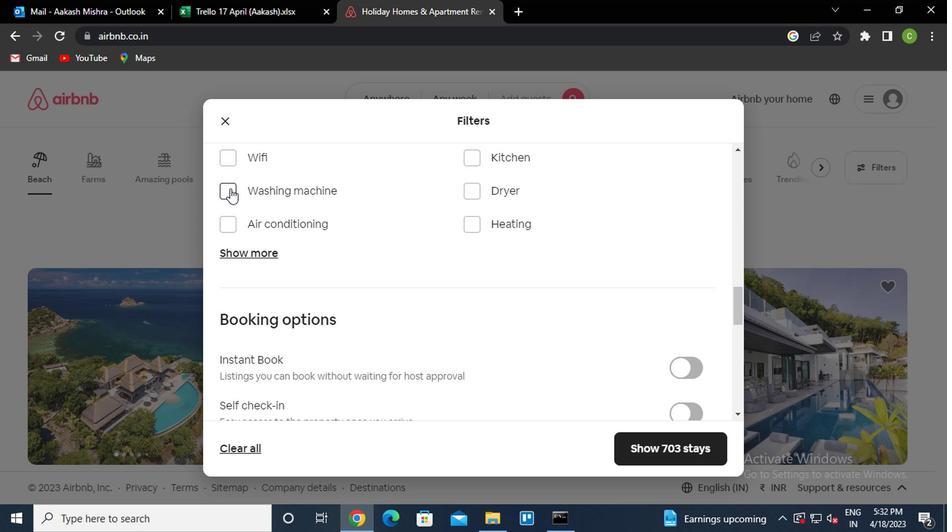 
Action: Mouse moved to (421, 294)
Screenshot: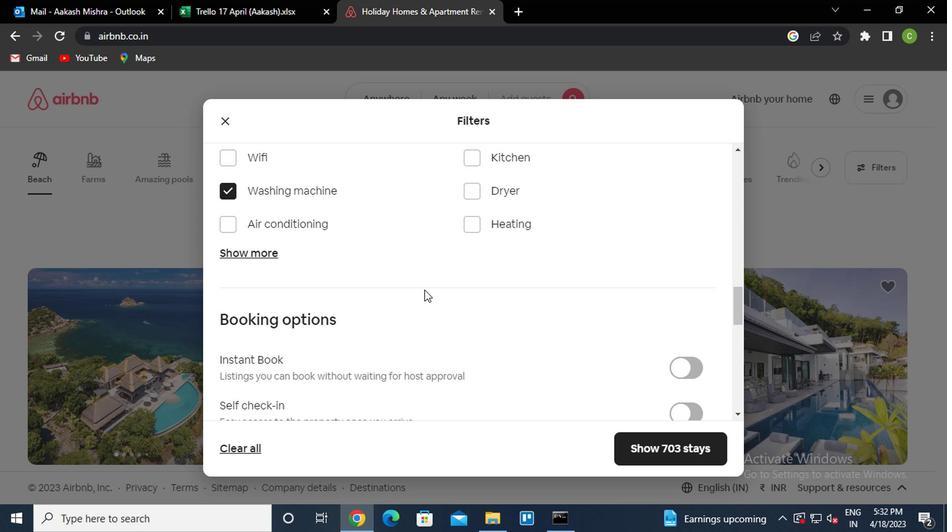 
Action: Mouse scrolled (421, 293) with delta (0, 0)
Screenshot: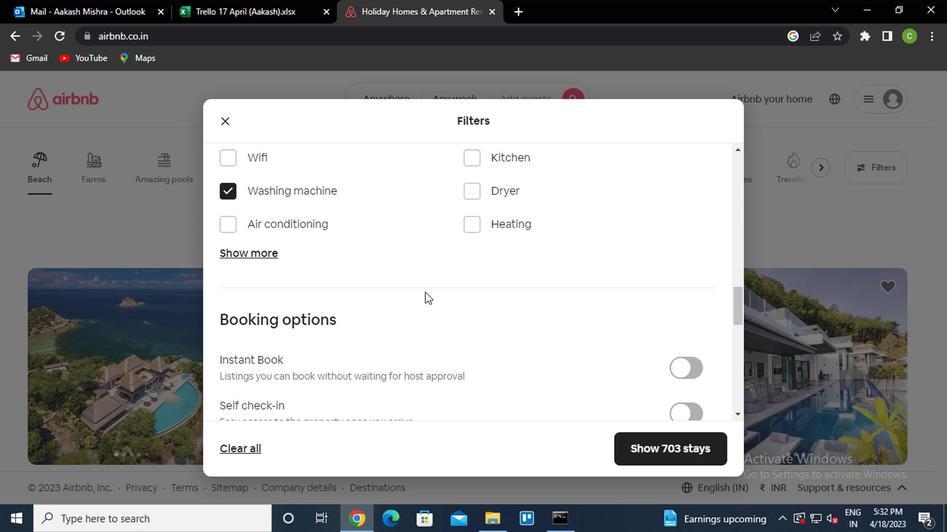
Action: Mouse scrolled (421, 293) with delta (0, 0)
Screenshot: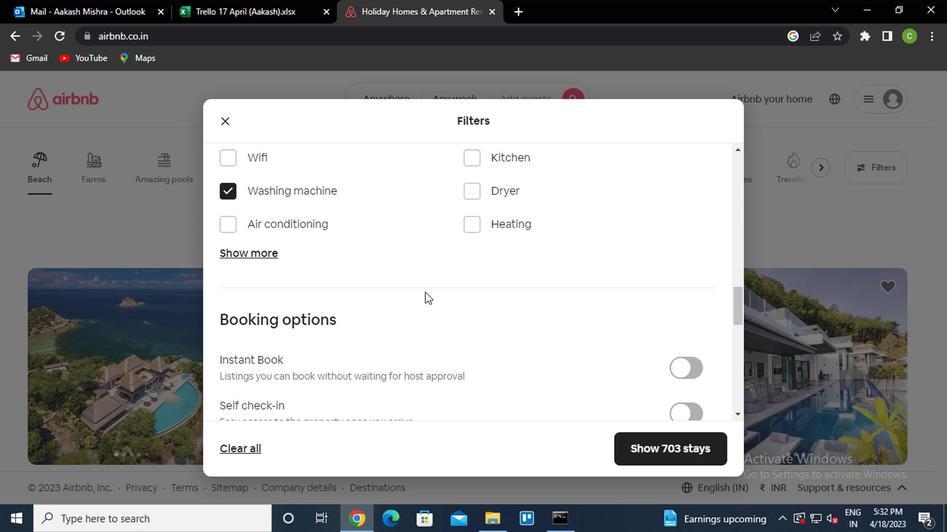 
Action: Mouse scrolled (421, 293) with delta (0, 0)
Screenshot: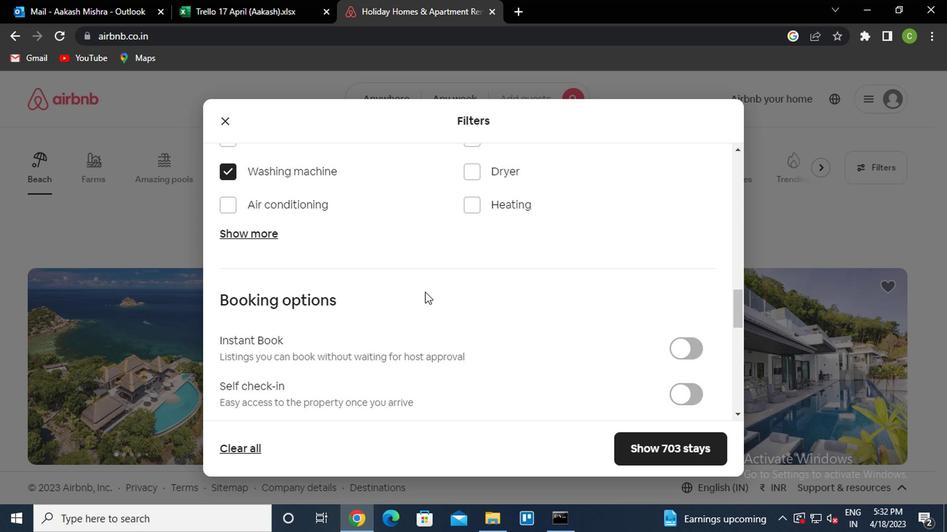 
Action: Mouse scrolled (421, 293) with delta (0, 0)
Screenshot: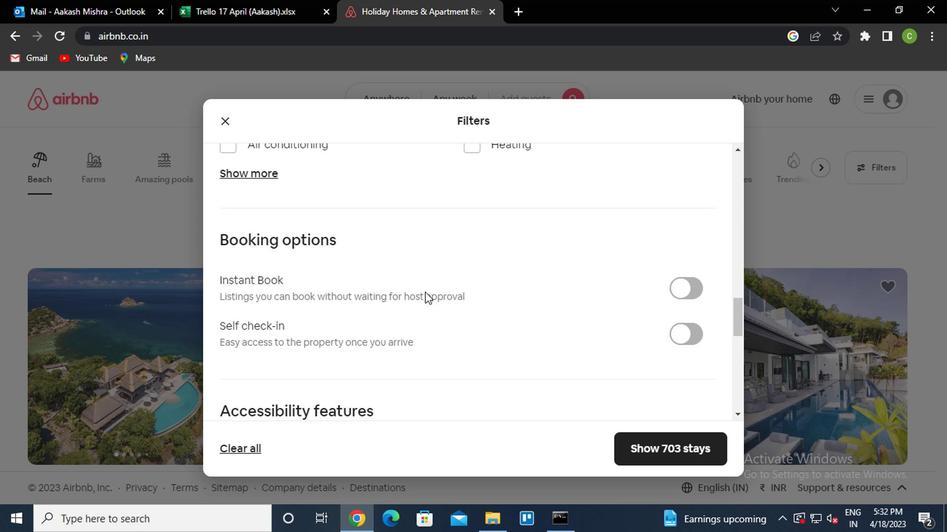 
Action: Mouse moved to (689, 180)
Screenshot: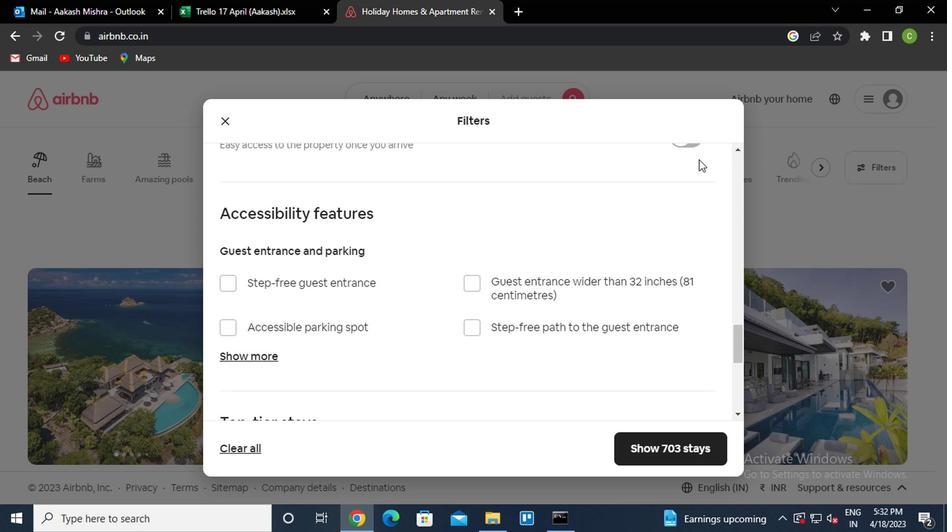 
Action: Mouse scrolled (689, 181) with delta (0, 0)
Screenshot: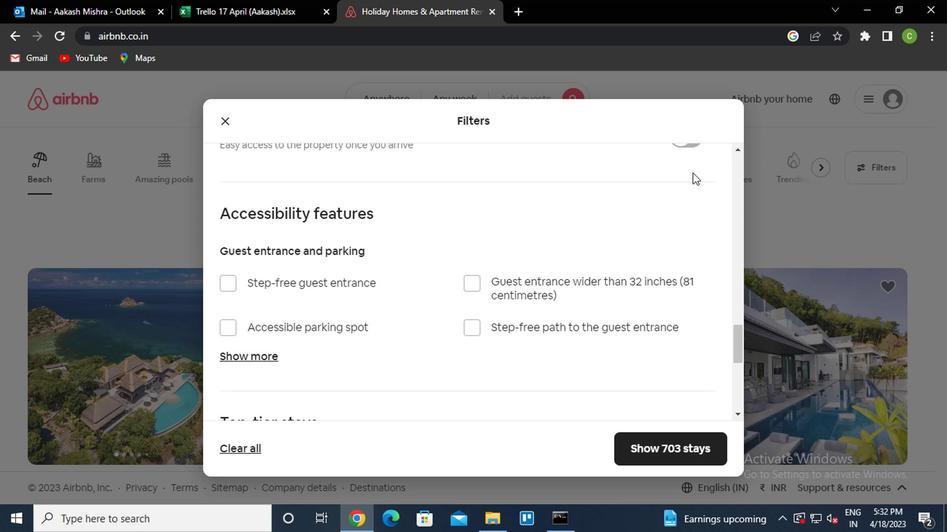
Action: Mouse moved to (689, 204)
Screenshot: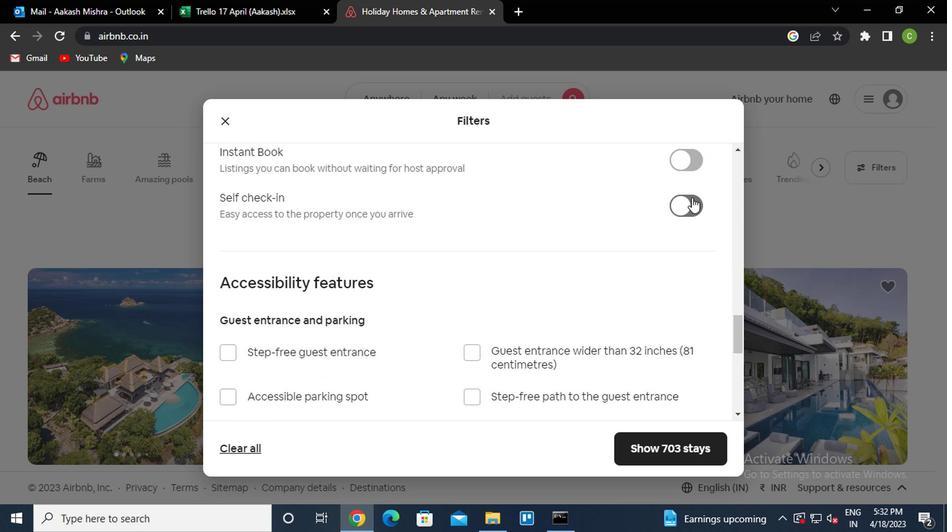 
Action: Mouse pressed left at (689, 204)
Screenshot: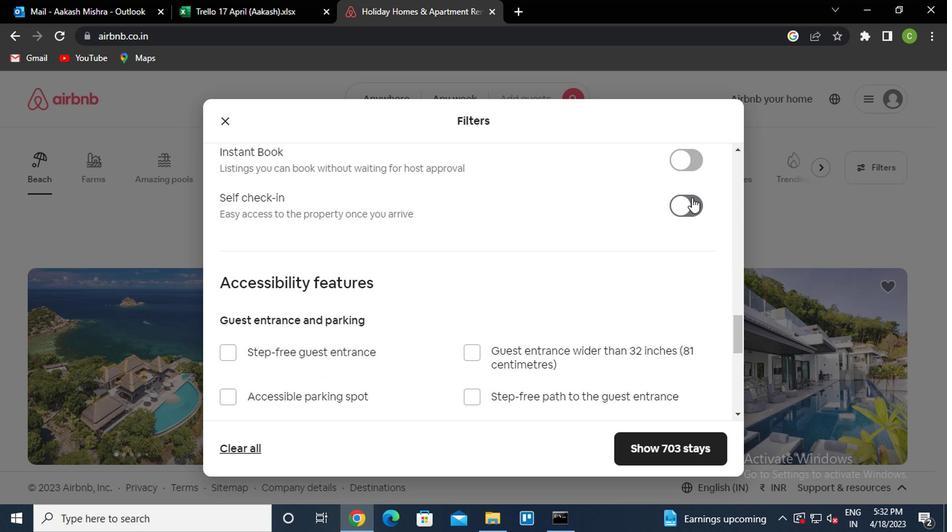 
Action: Mouse moved to (528, 313)
Screenshot: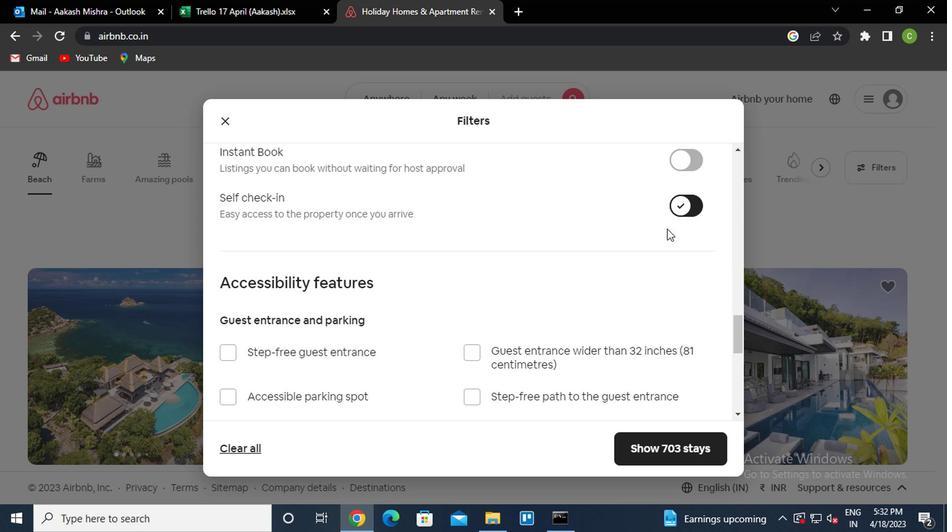 
Action: Mouse scrolled (528, 312) with delta (0, 0)
Screenshot: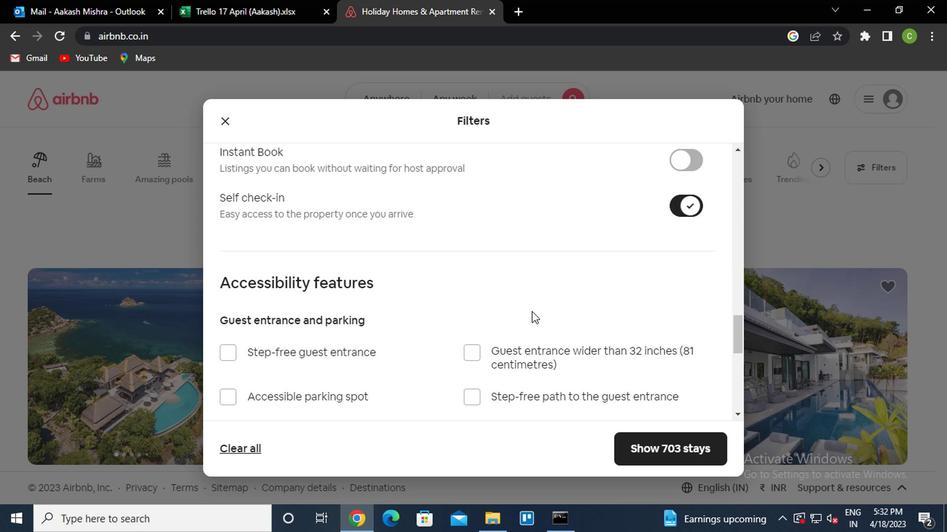 
Action: Mouse scrolled (528, 312) with delta (0, 0)
Screenshot: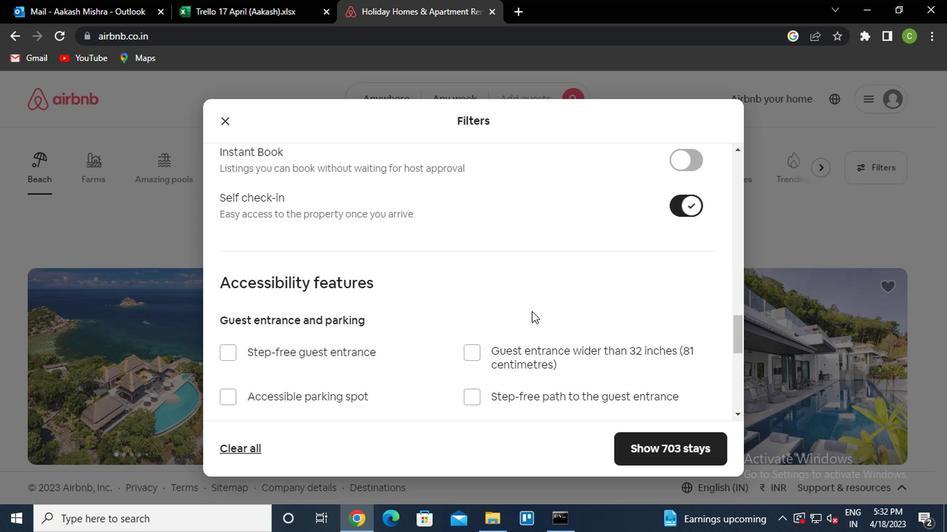 
Action: Mouse moved to (527, 314)
Screenshot: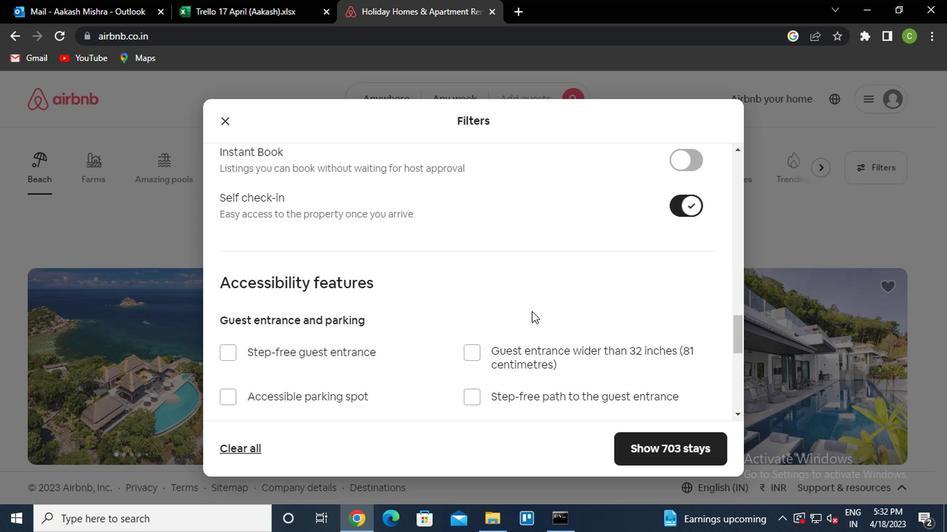 
Action: Mouse scrolled (527, 313) with delta (0, 0)
Screenshot: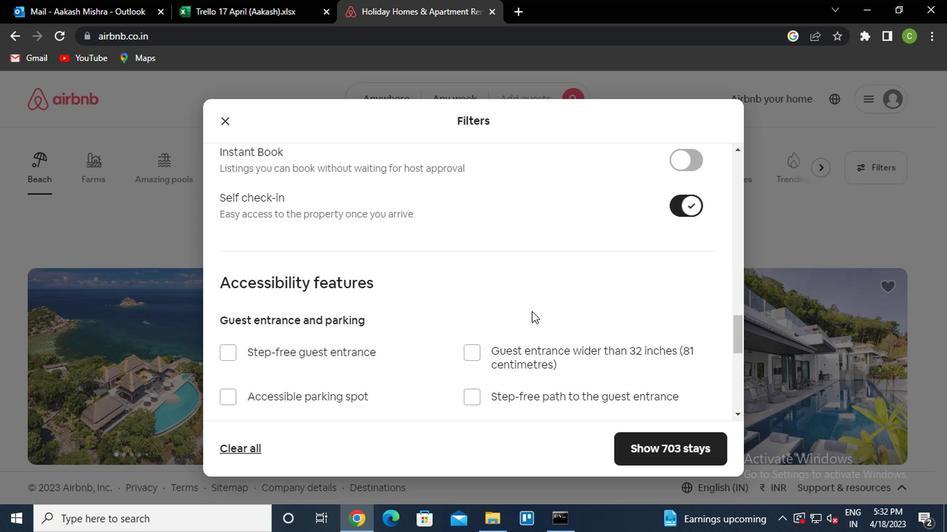 
Action: Mouse scrolled (527, 313) with delta (0, 0)
Screenshot: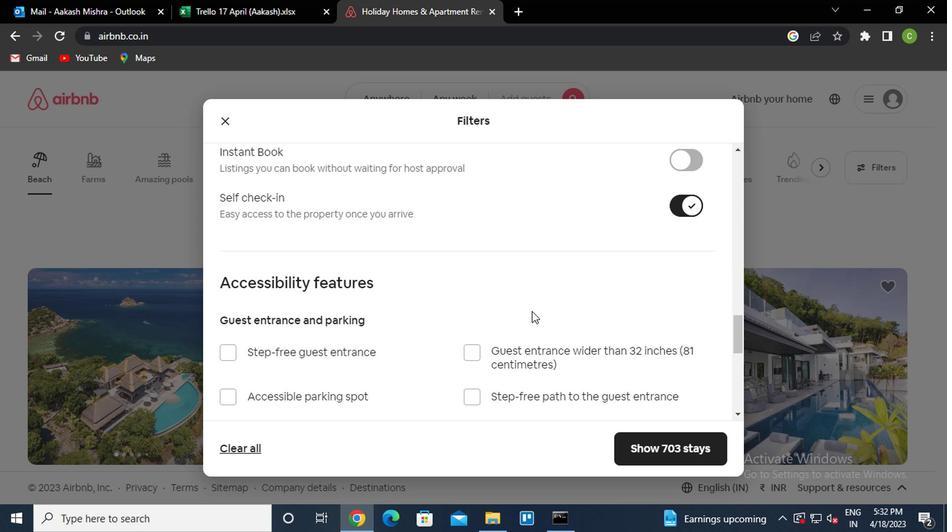 
Action: Mouse moved to (306, 415)
Screenshot: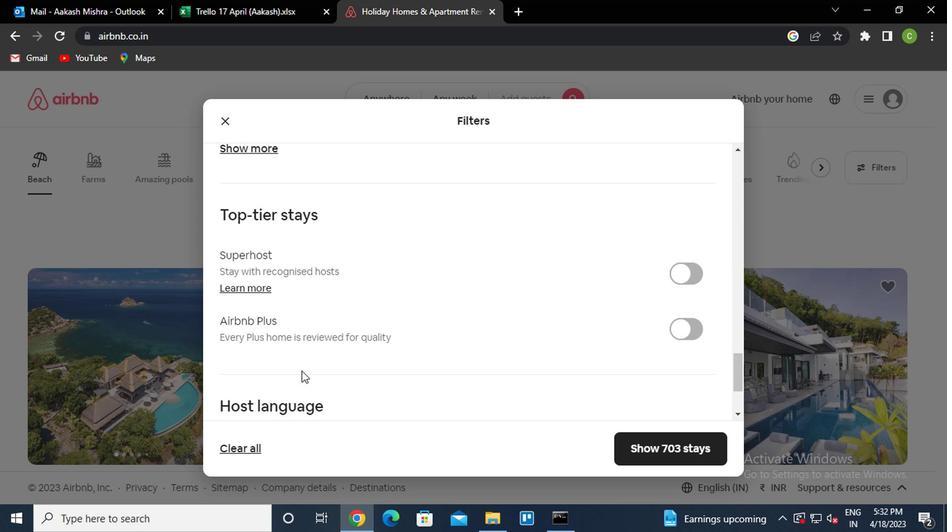 
Action: Mouse scrolled (306, 415) with delta (0, 0)
Screenshot: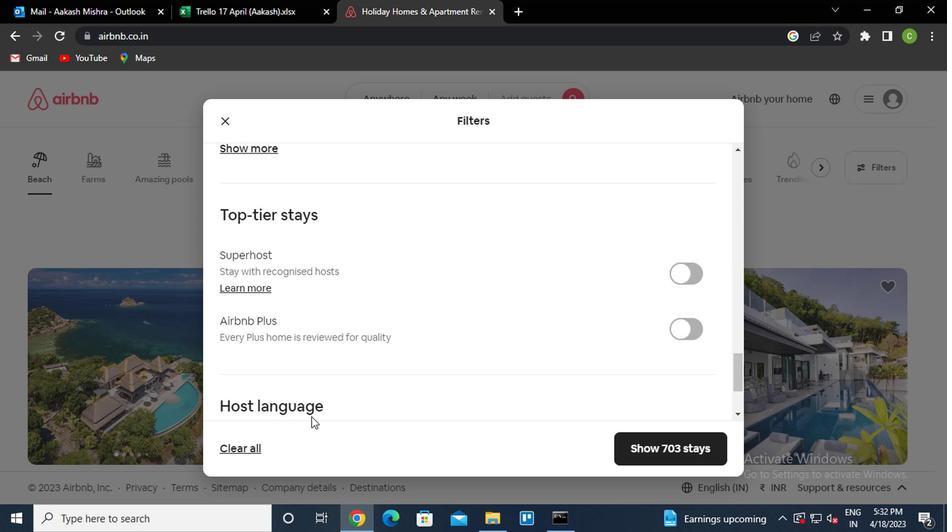 
Action: Mouse scrolled (306, 415) with delta (0, 0)
Screenshot: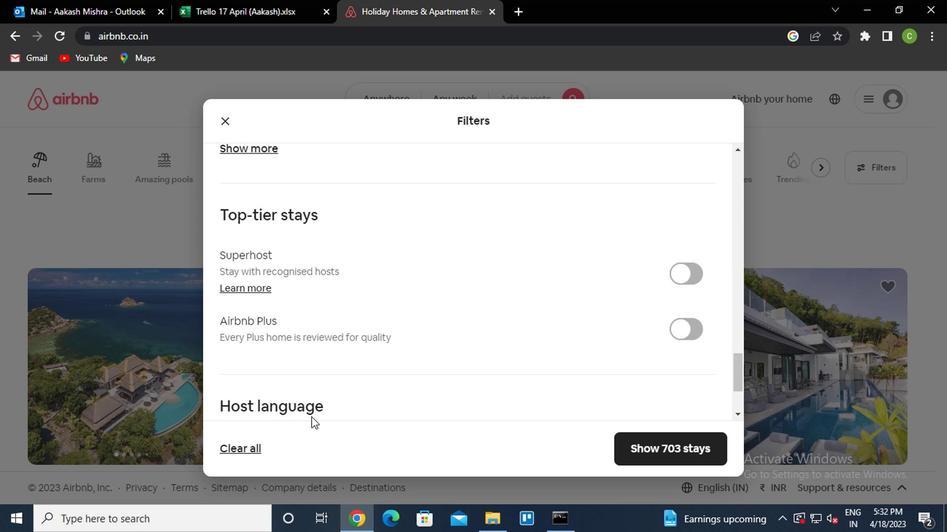 
Action: Mouse moved to (233, 383)
Screenshot: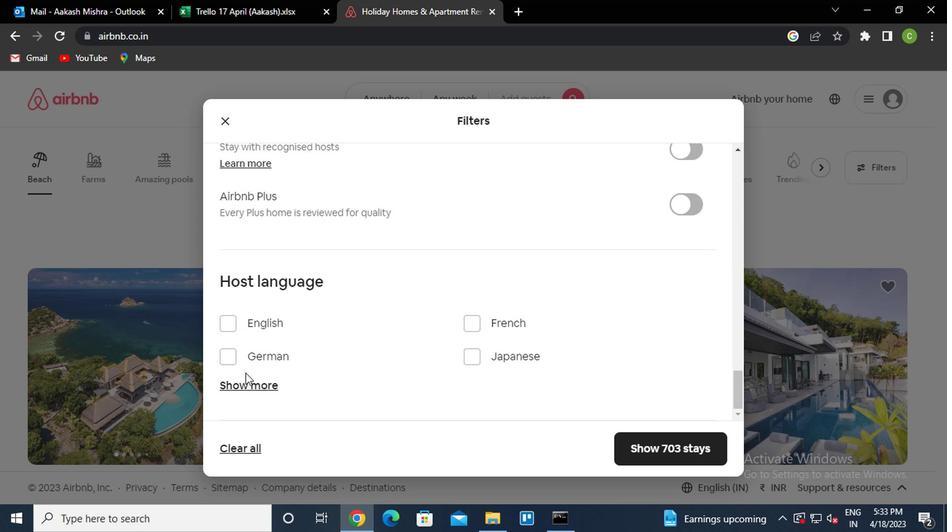
Action: Mouse pressed left at (233, 383)
Screenshot: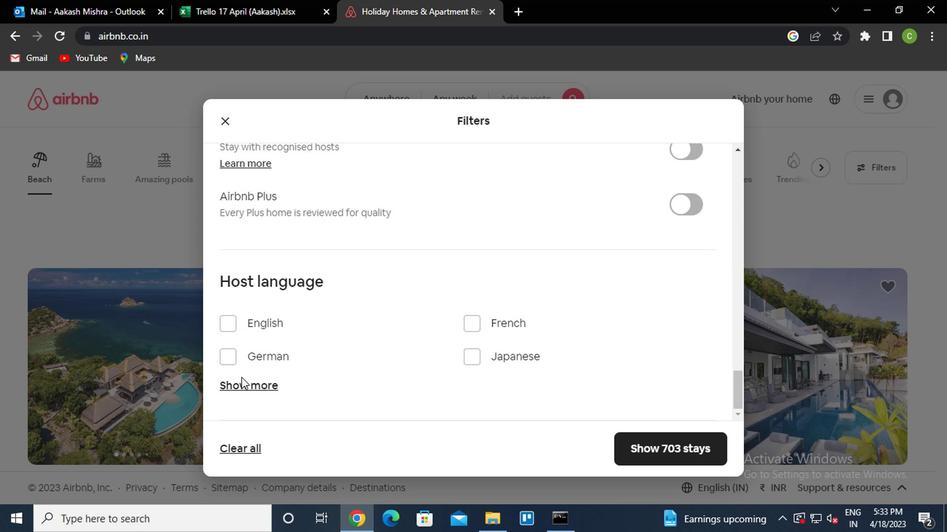 
Action: Mouse moved to (328, 379)
Screenshot: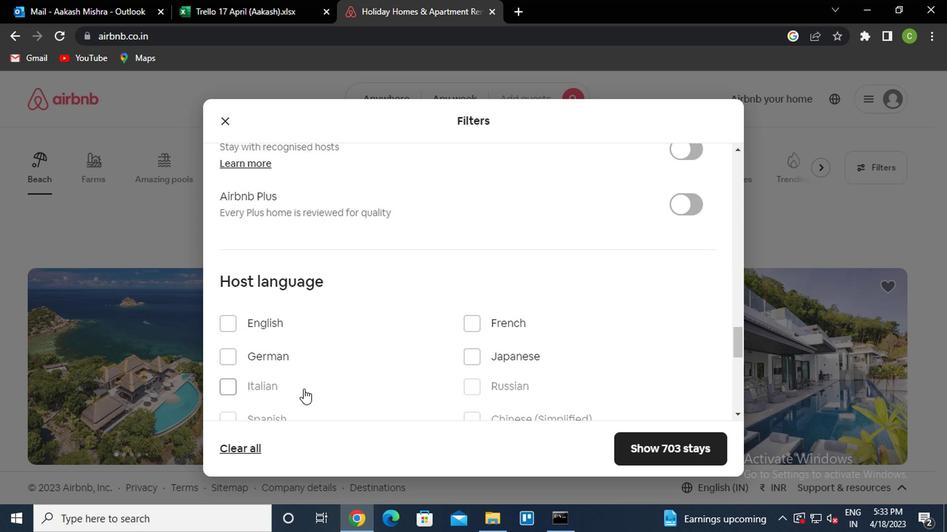 
Action: Mouse scrolled (328, 378) with delta (0, 0)
Screenshot: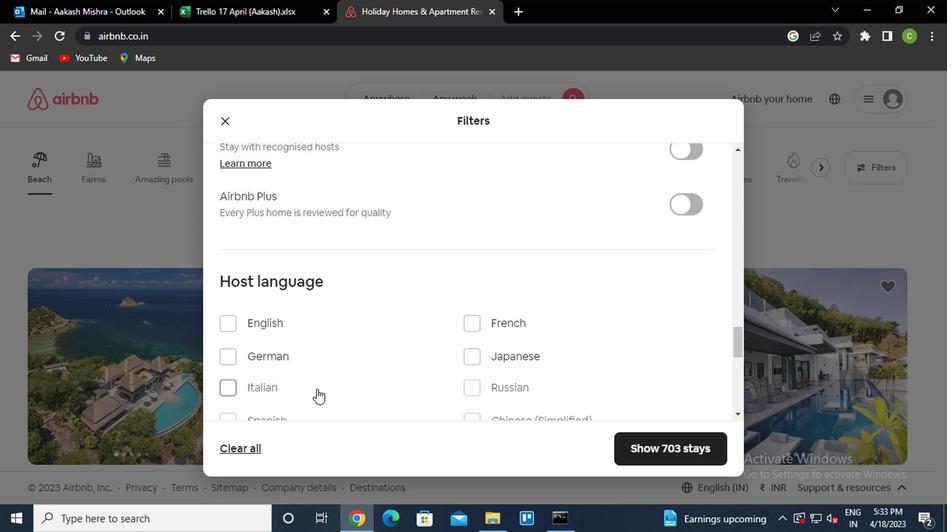 
Action: Mouse moved to (253, 355)
Screenshot: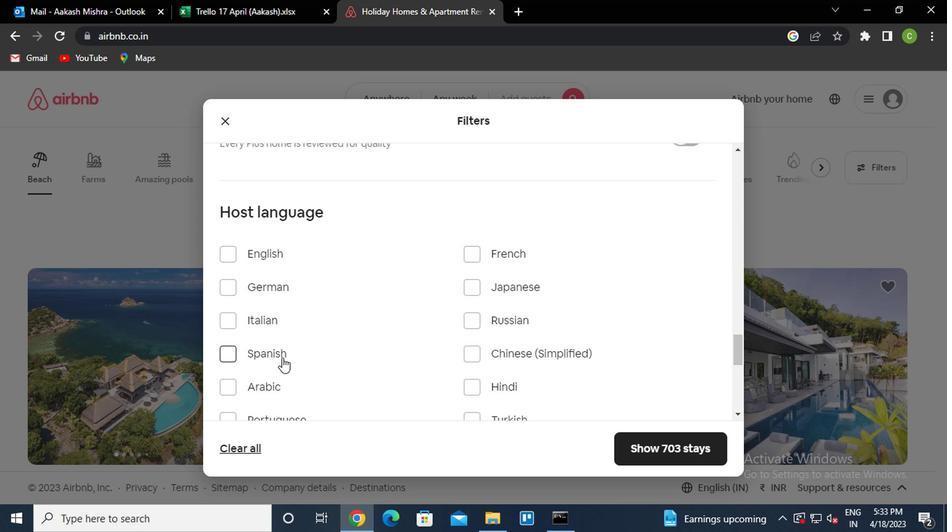 
Action: Mouse pressed left at (253, 355)
Screenshot: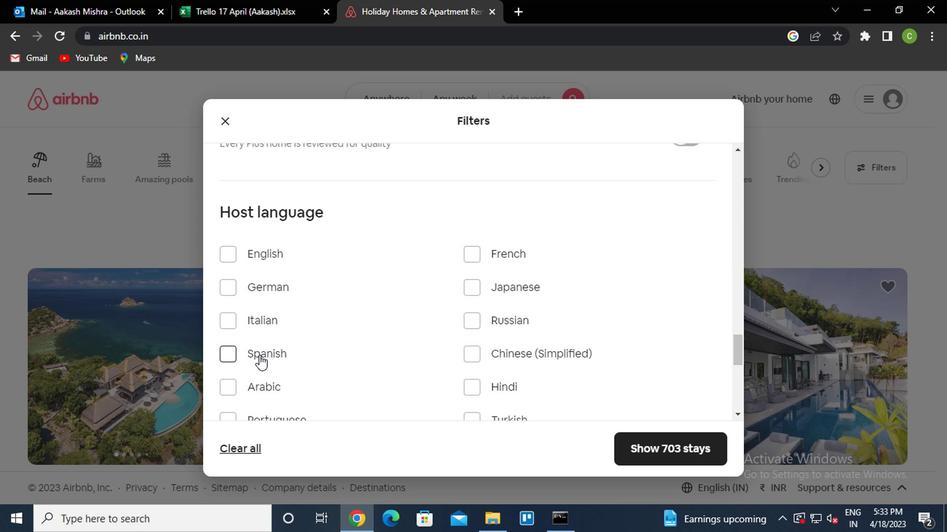 
Action: Mouse moved to (688, 457)
Screenshot: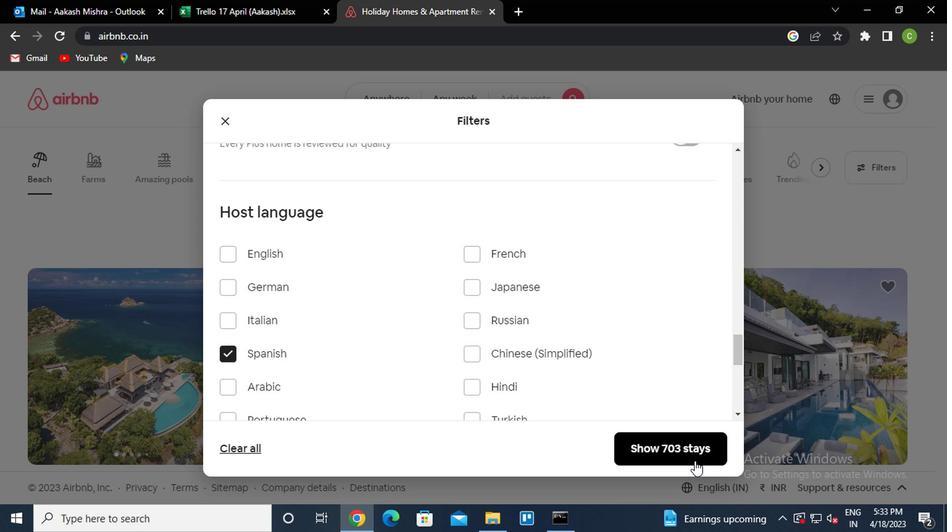 
Action: Mouse pressed left at (688, 457)
Screenshot: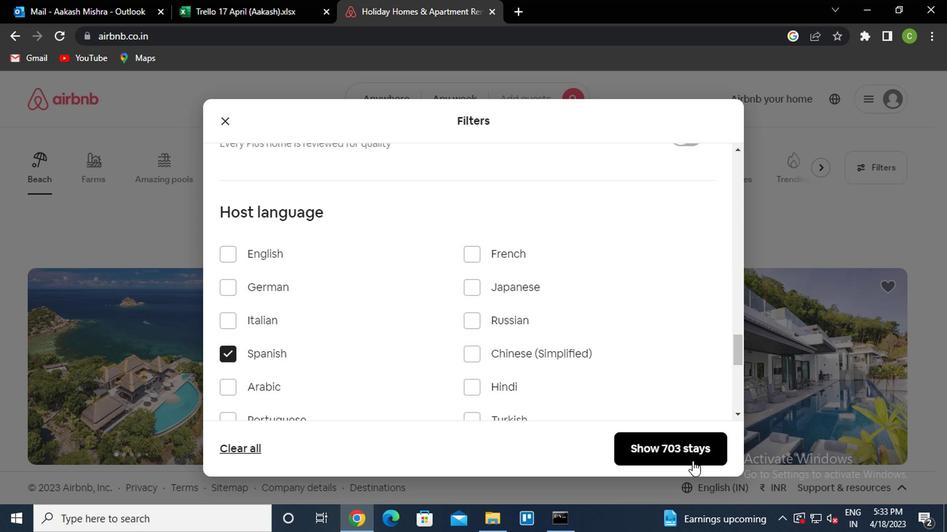 
Action: Mouse moved to (526, 461)
Screenshot: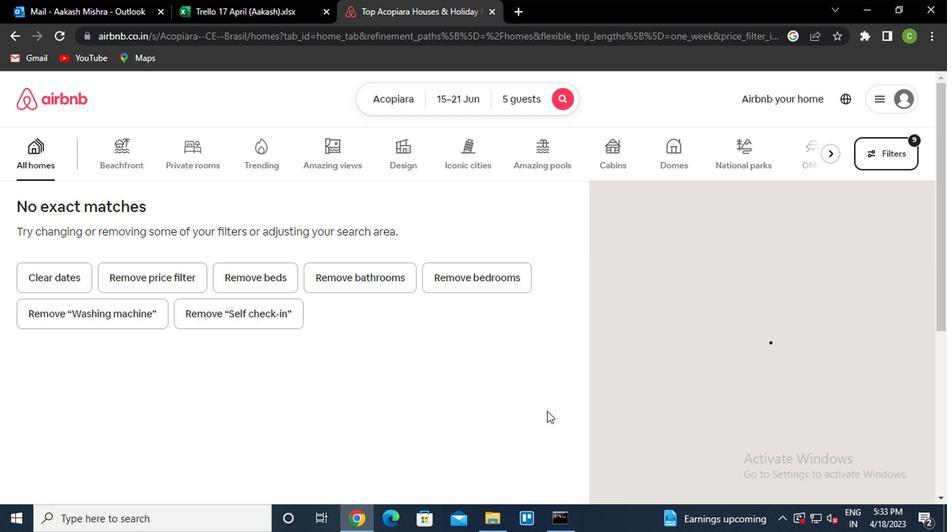 
